 Task: Find connections with filter location Quibdó with filter topic #Partnershipswith filter profile language German with filter current company Capital First Limited with filter school Kolhan University Chaibasa with filter industry Wholesale Recyclable Materials with filter service category Business Analytics with filter keywords title Caregiver
Action: Mouse moved to (256, 205)
Screenshot: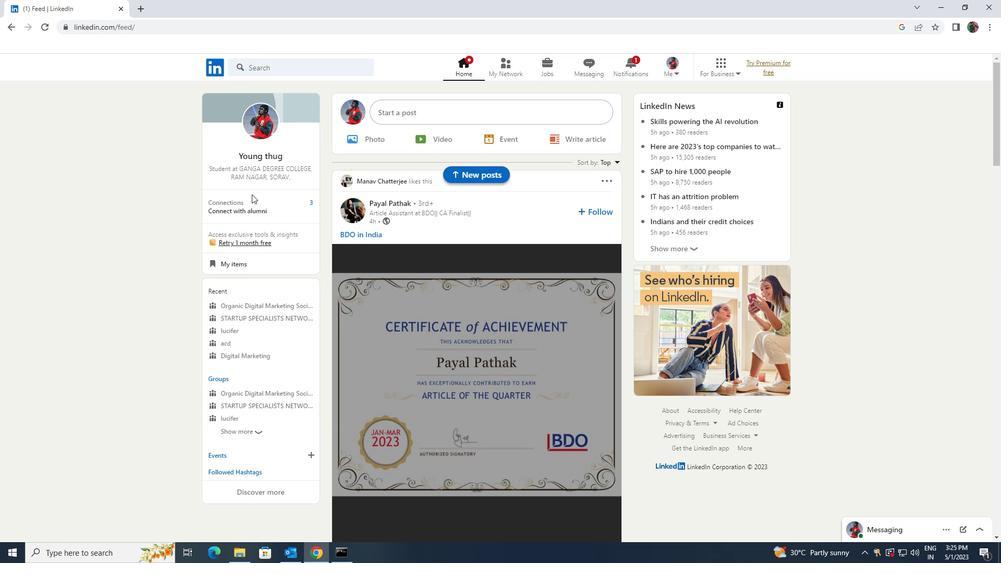 
Action: Mouse pressed left at (256, 205)
Screenshot: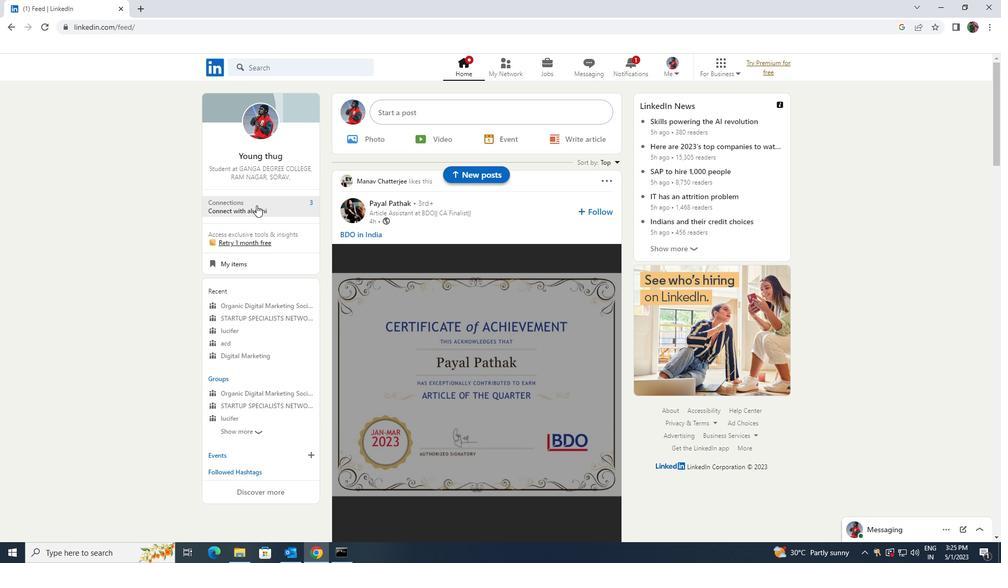 
Action: Mouse moved to (276, 129)
Screenshot: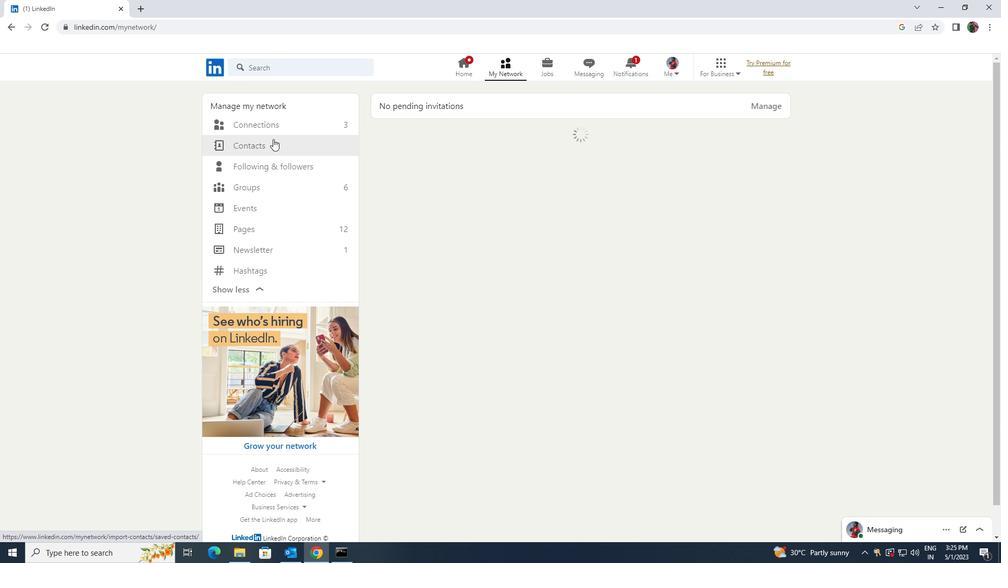 
Action: Mouse pressed left at (276, 129)
Screenshot: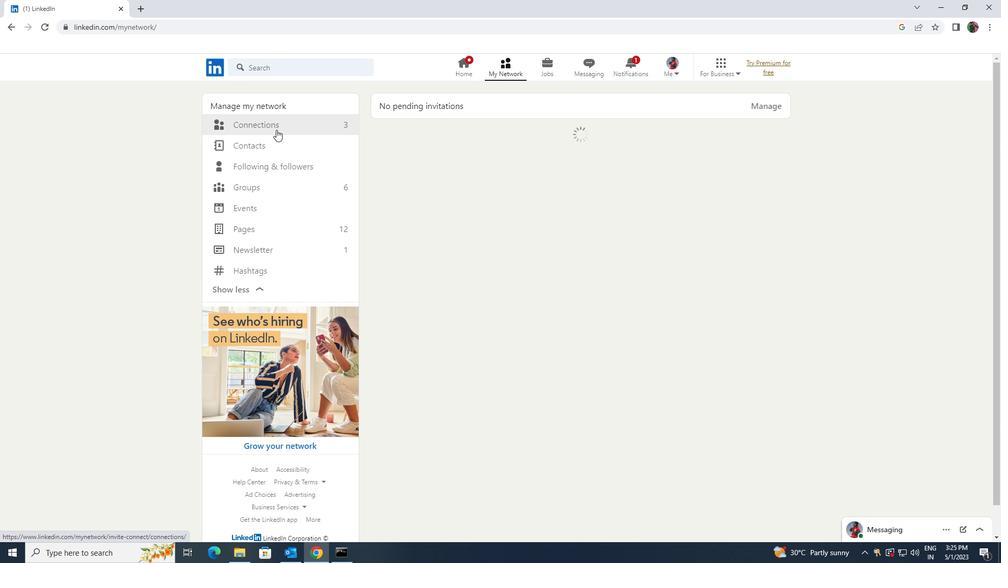
Action: Mouse moved to (556, 128)
Screenshot: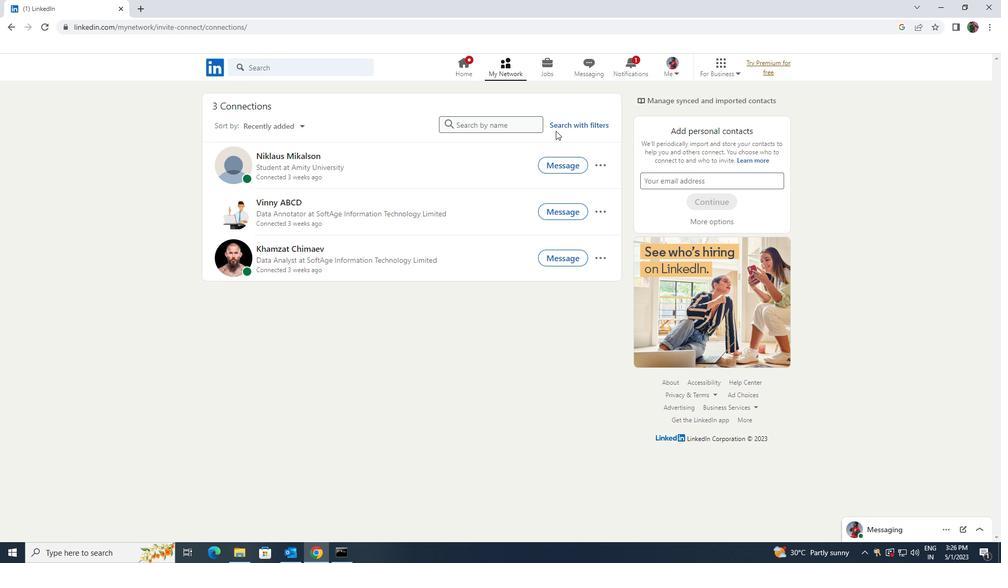
Action: Mouse pressed left at (556, 128)
Screenshot: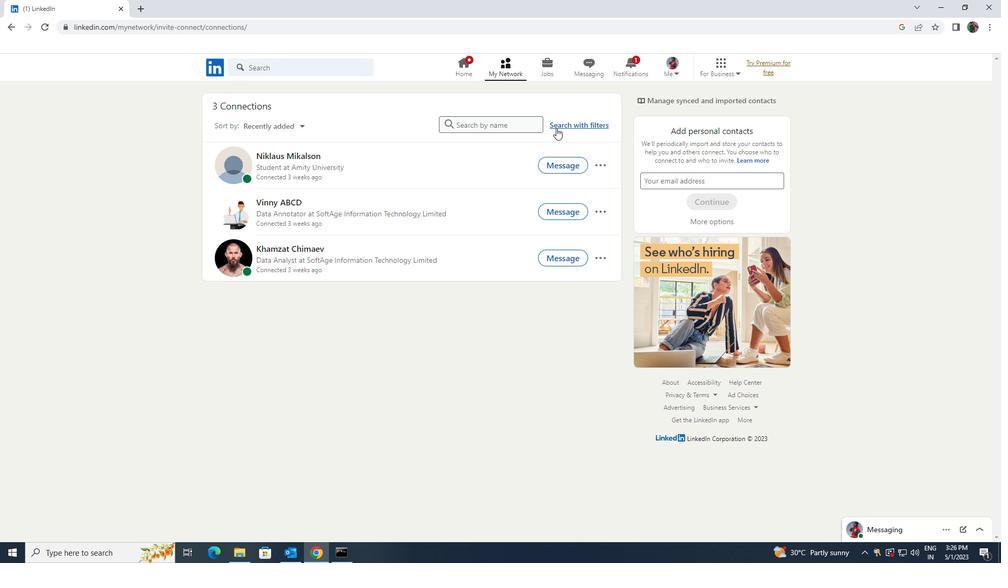 
Action: Mouse moved to (527, 102)
Screenshot: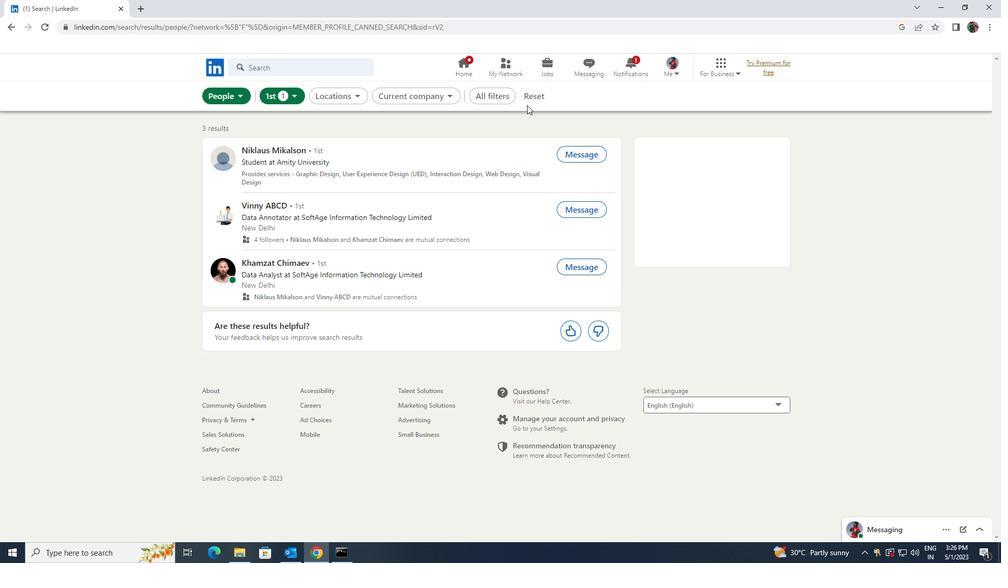 
Action: Mouse pressed left at (527, 102)
Screenshot: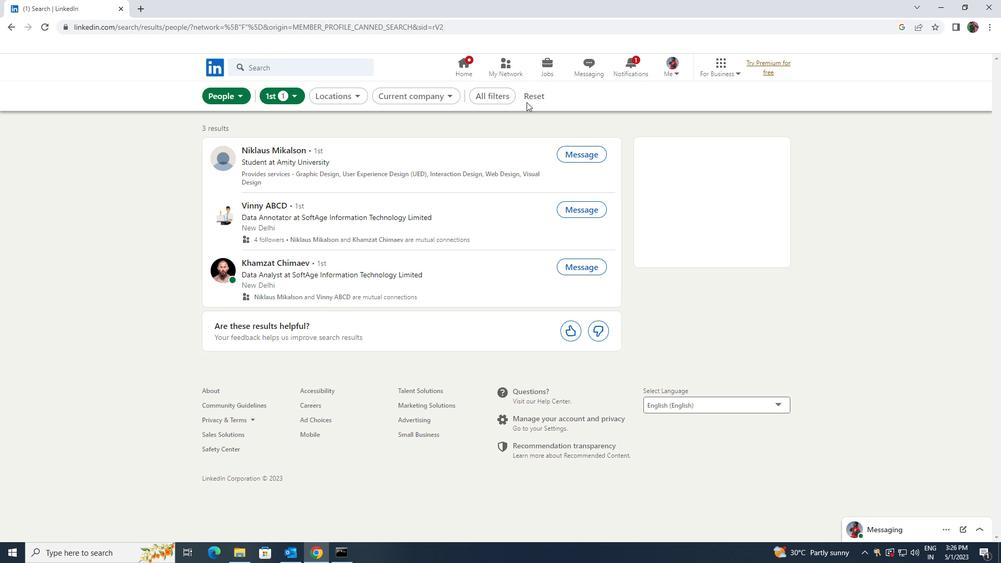 
Action: Mouse moved to (527, 97)
Screenshot: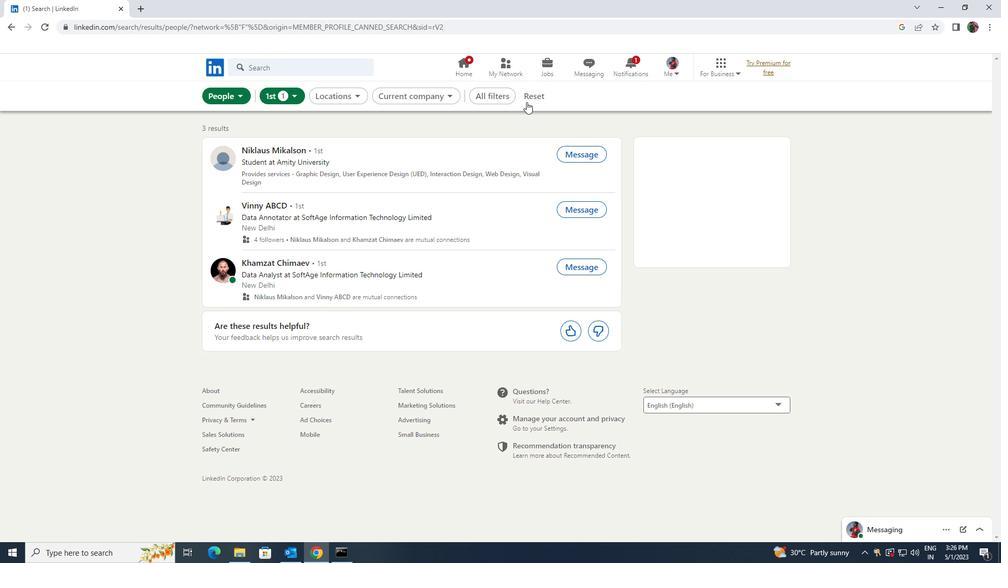 
Action: Mouse pressed left at (527, 97)
Screenshot: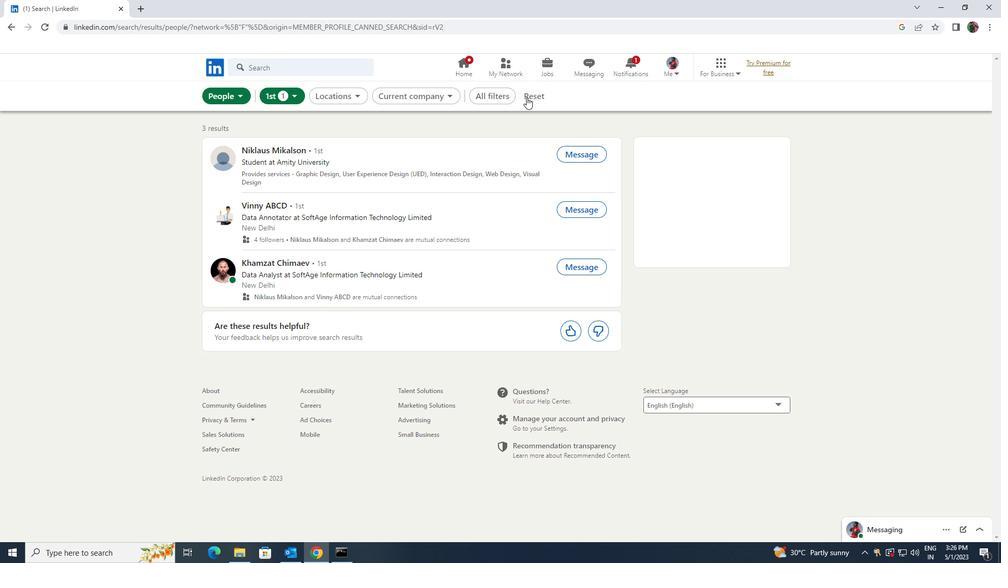 
Action: Mouse pressed left at (527, 97)
Screenshot: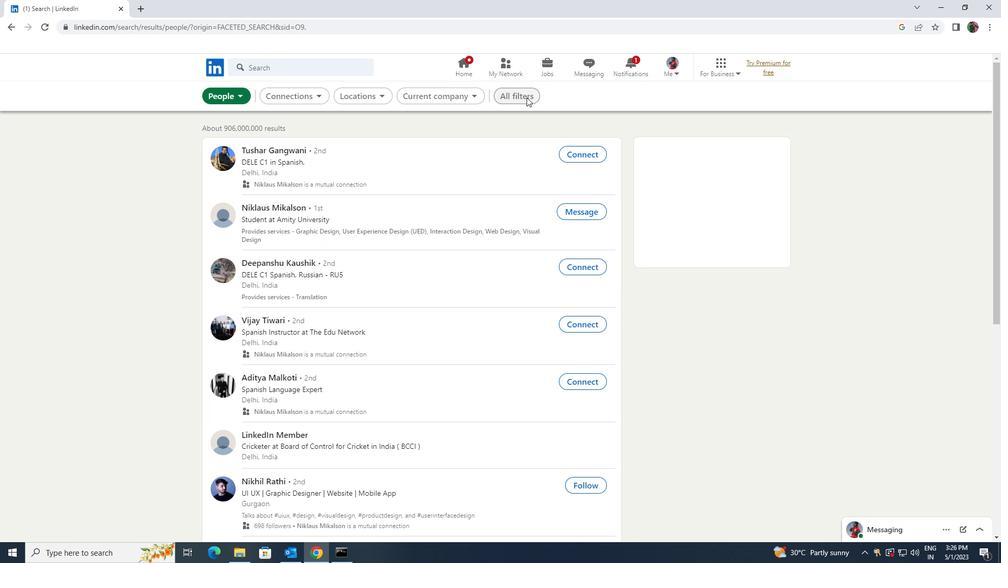 
Action: Mouse moved to (868, 337)
Screenshot: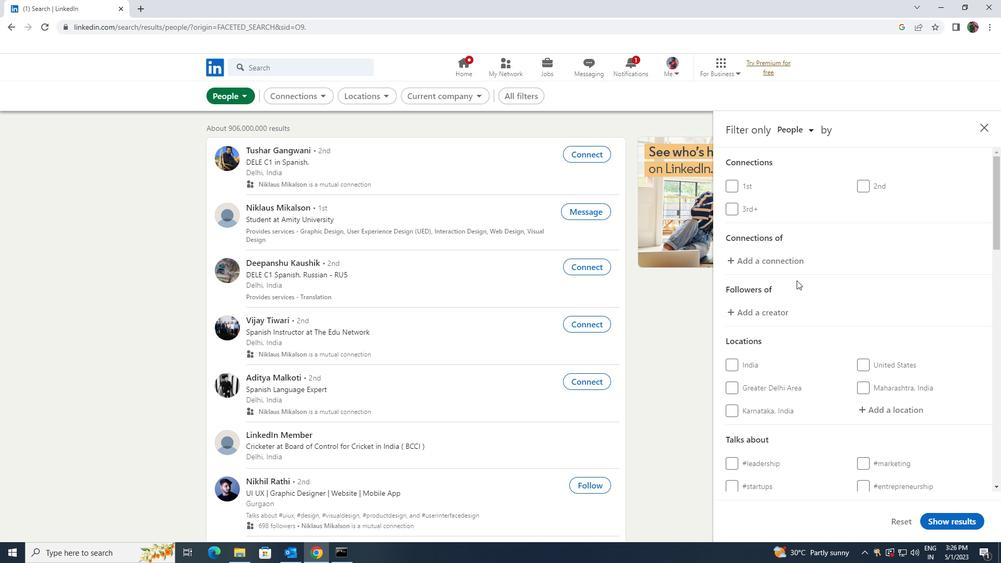 
Action: Mouse scrolled (868, 337) with delta (0, 0)
Screenshot: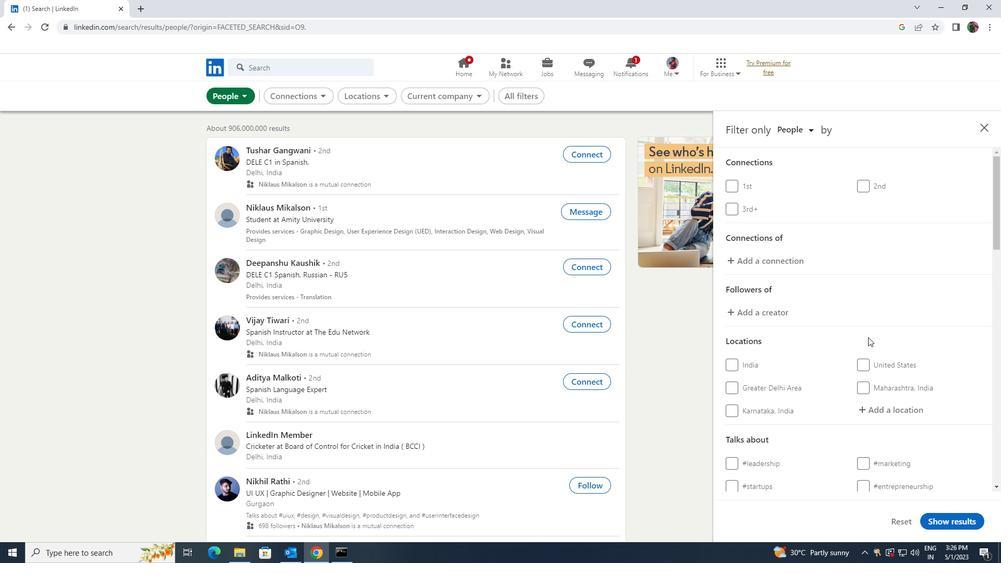 
Action: Mouse moved to (873, 352)
Screenshot: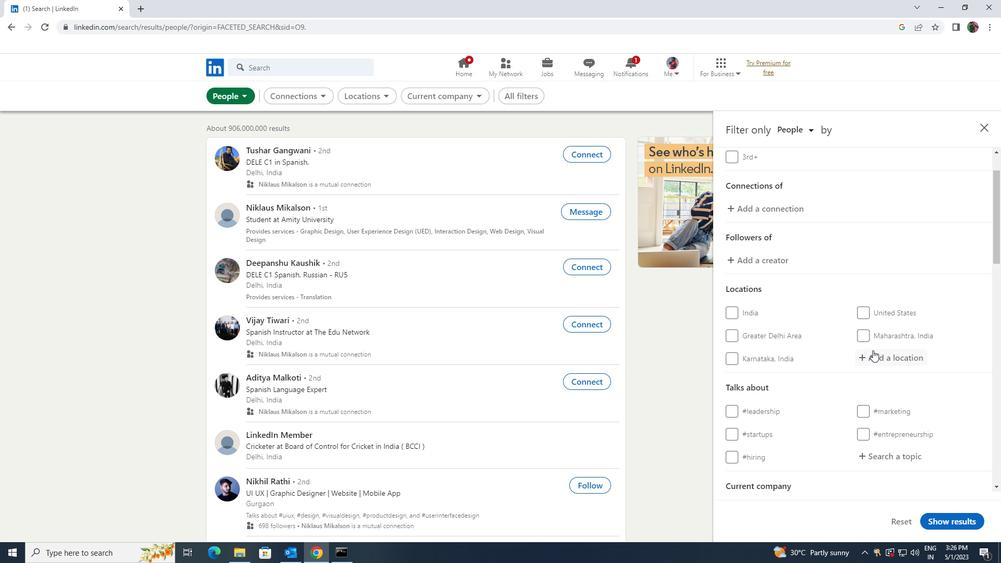 
Action: Mouse pressed left at (873, 352)
Screenshot: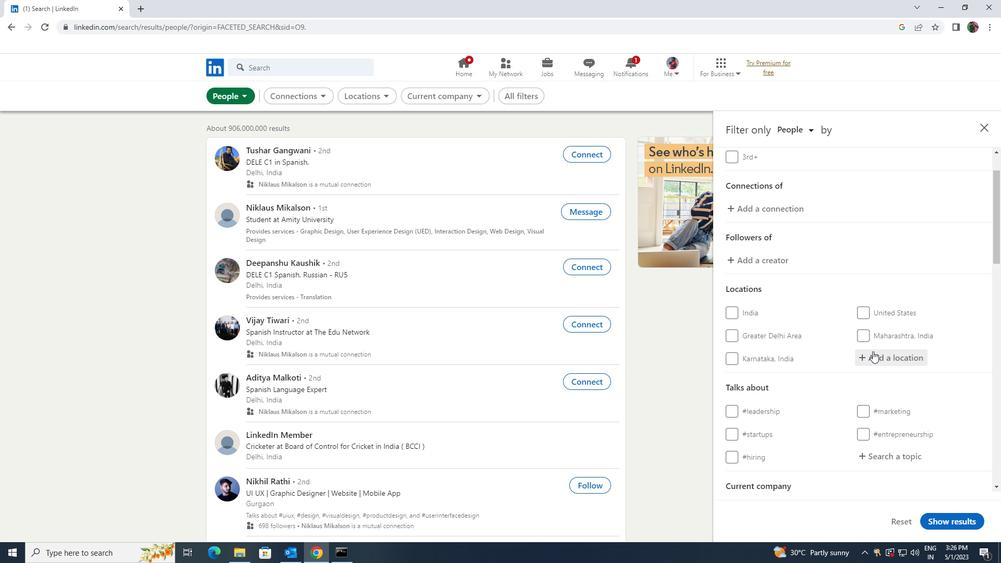 
Action: Key pressed <Key.shift>QUIBDO
Screenshot: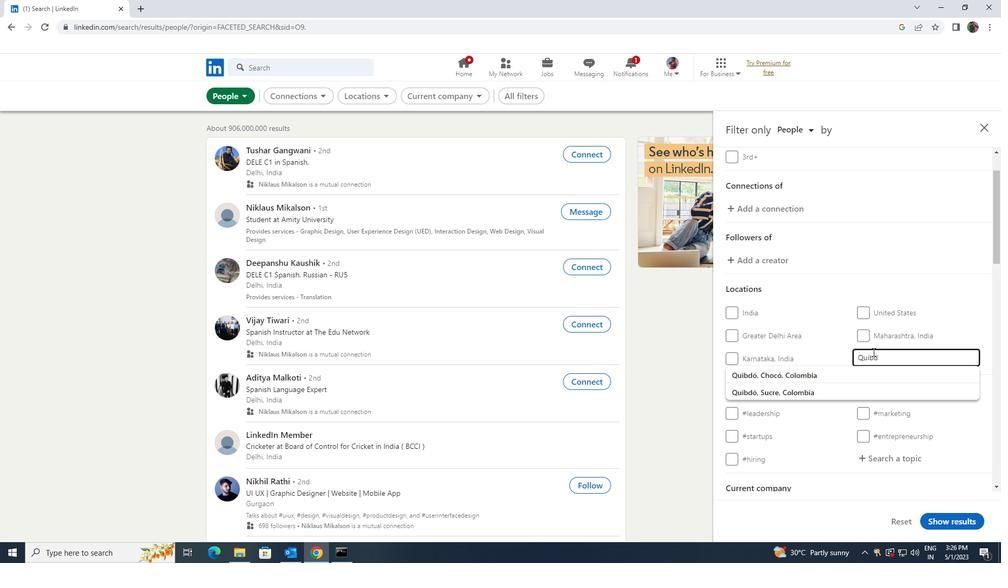 
Action: Mouse moved to (869, 372)
Screenshot: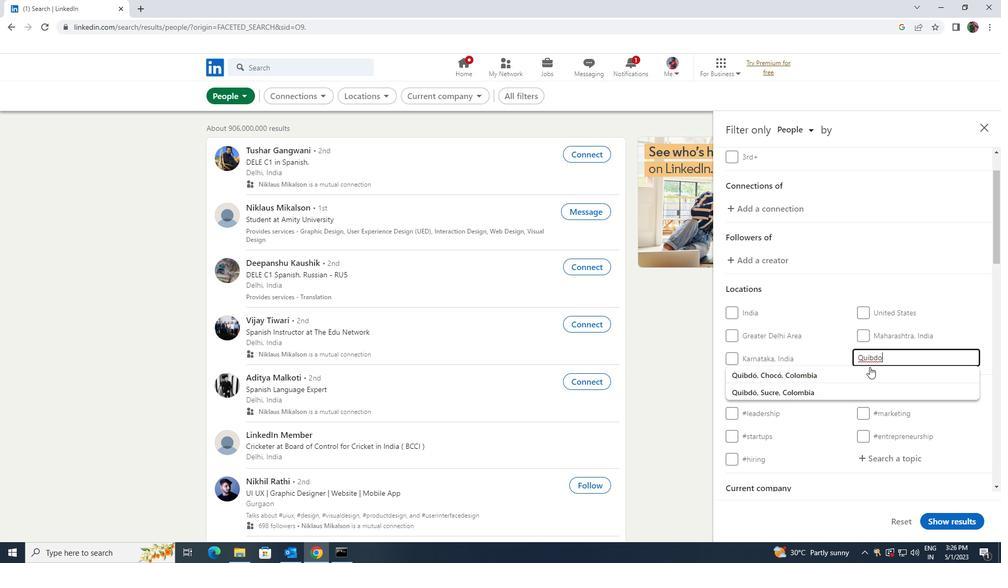 
Action: Mouse pressed left at (869, 372)
Screenshot: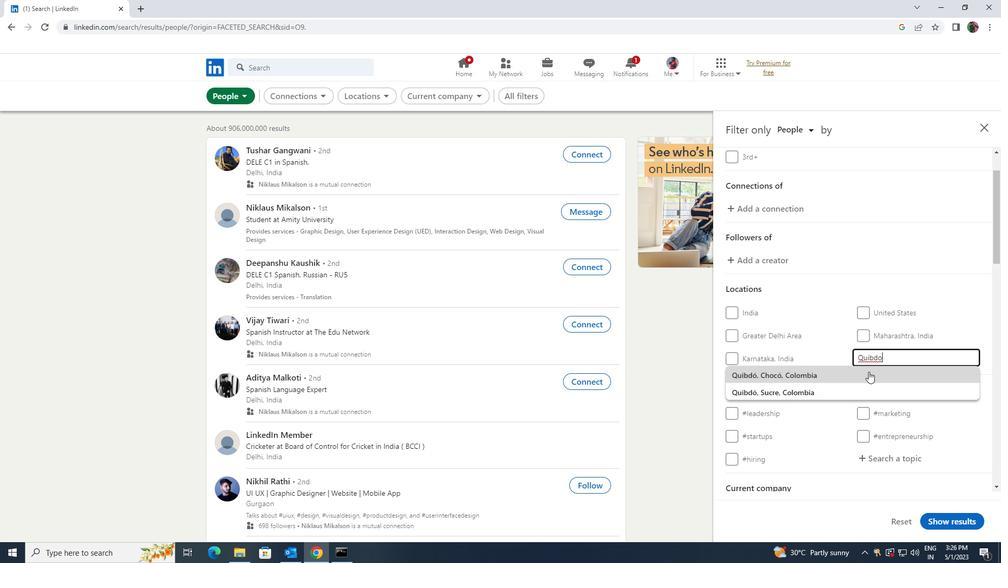 
Action: Mouse scrolled (869, 372) with delta (0, 0)
Screenshot: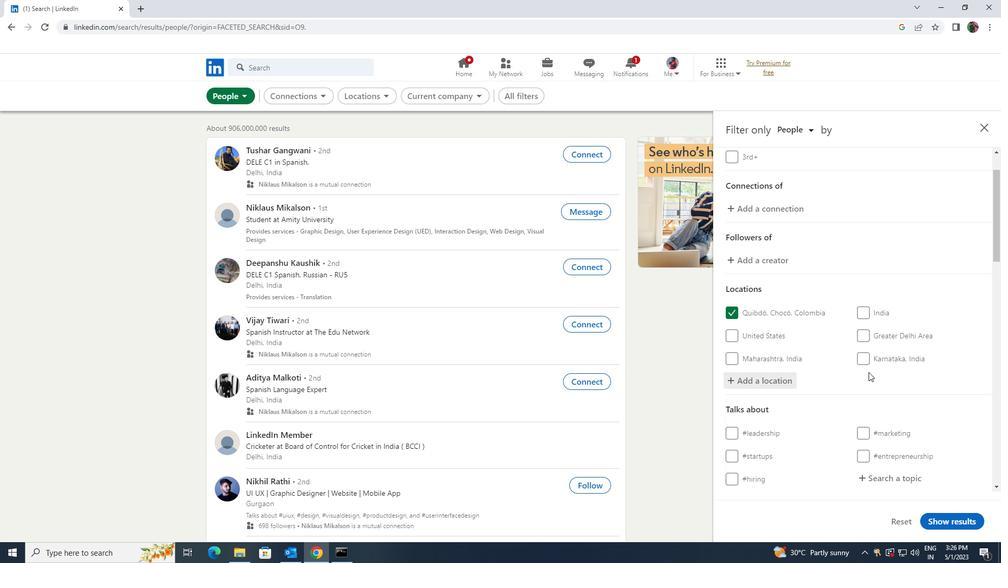 
Action: Mouse scrolled (869, 372) with delta (0, 0)
Screenshot: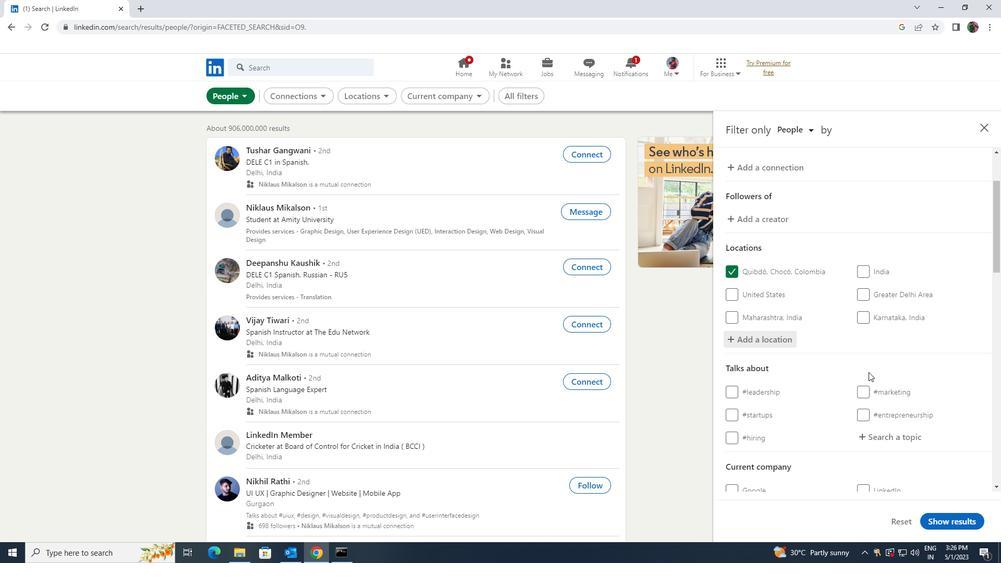 
Action: Mouse scrolled (869, 372) with delta (0, 0)
Screenshot: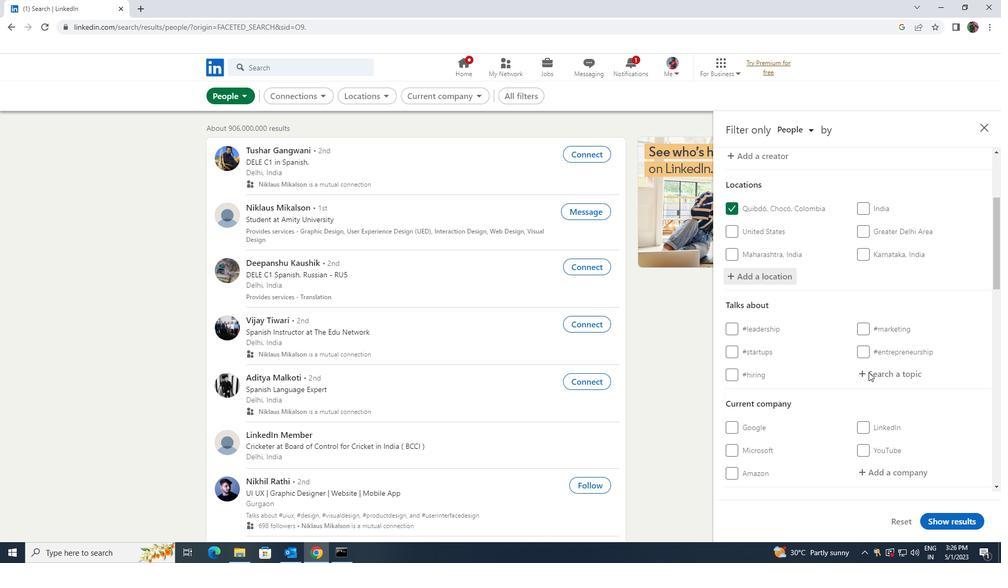 
Action: Mouse moved to (874, 324)
Screenshot: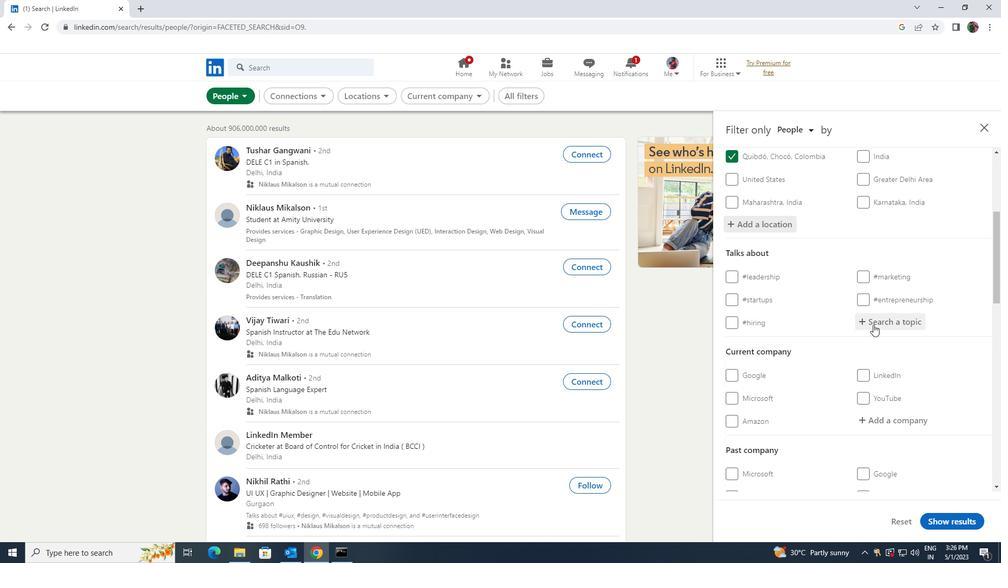
Action: Mouse pressed left at (874, 324)
Screenshot: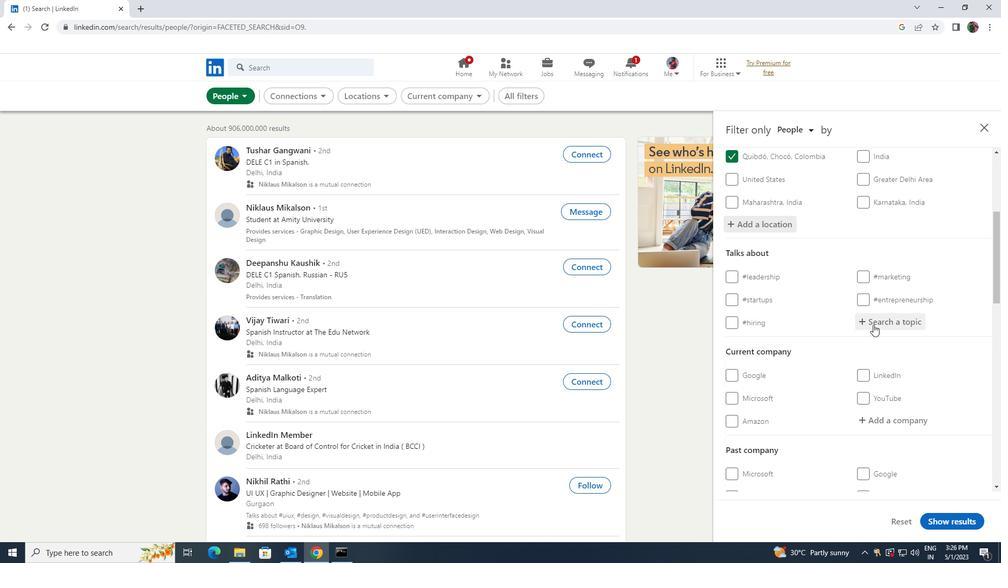 
Action: Key pressed <Key.shift>PARTNERSHI
Screenshot: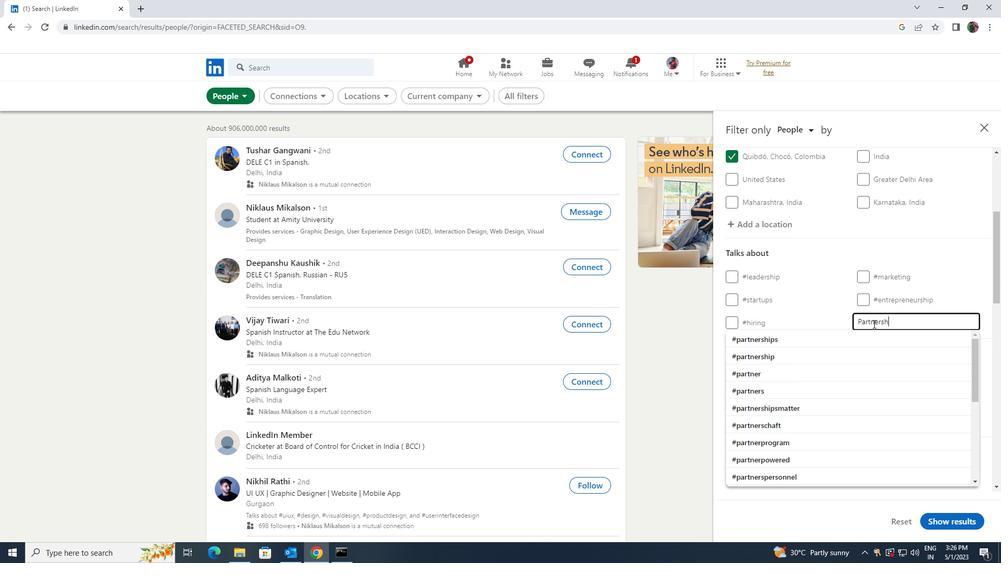 
Action: Mouse moved to (863, 358)
Screenshot: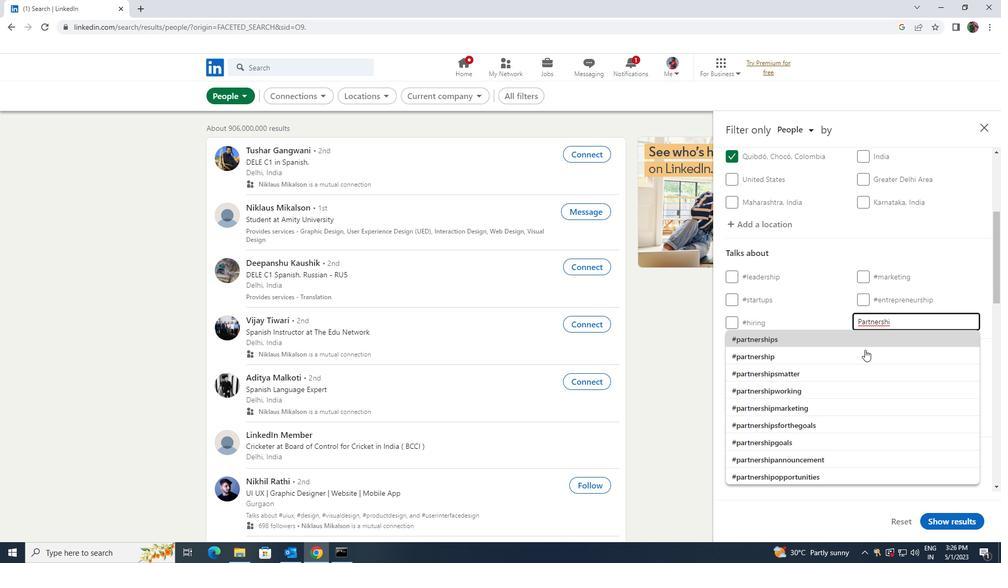 
Action: Mouse pressed left at (863, 358)
Screenshot: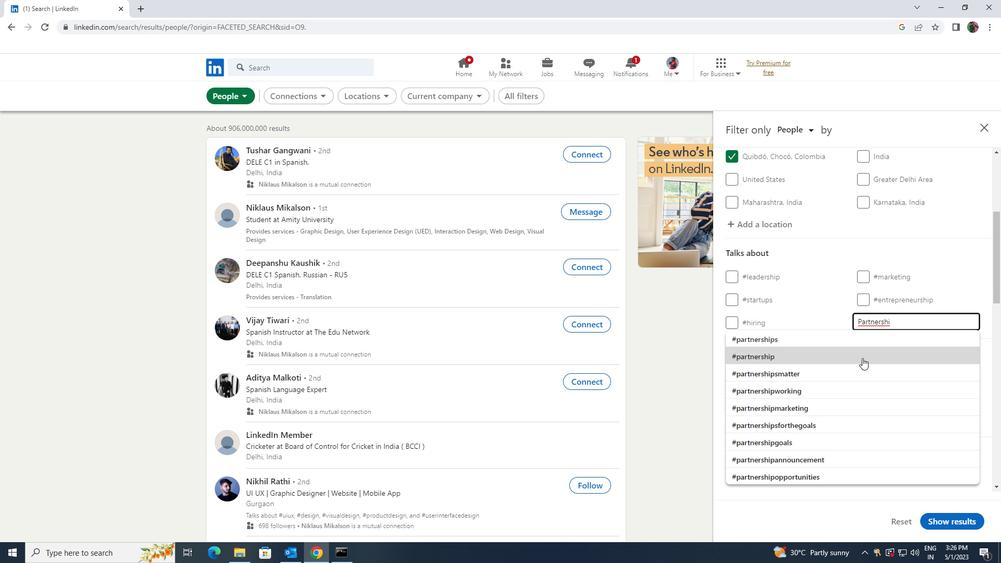 
Action: Mouse scrolled (863, 357) with delta (0, 0)
Screenshot: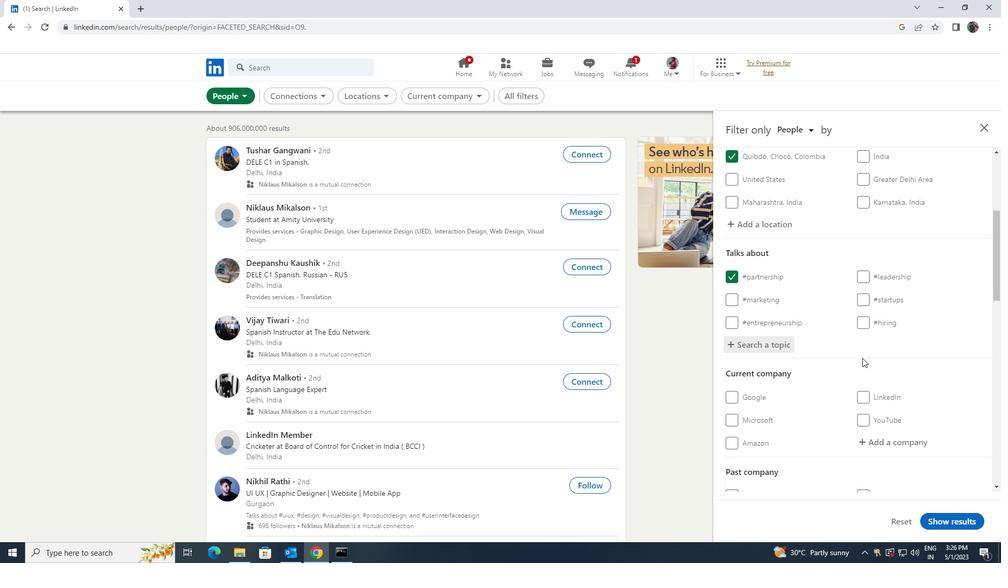 
Action: Mouse scrolled (863, 357) with delta (0, 0)
Screenshot: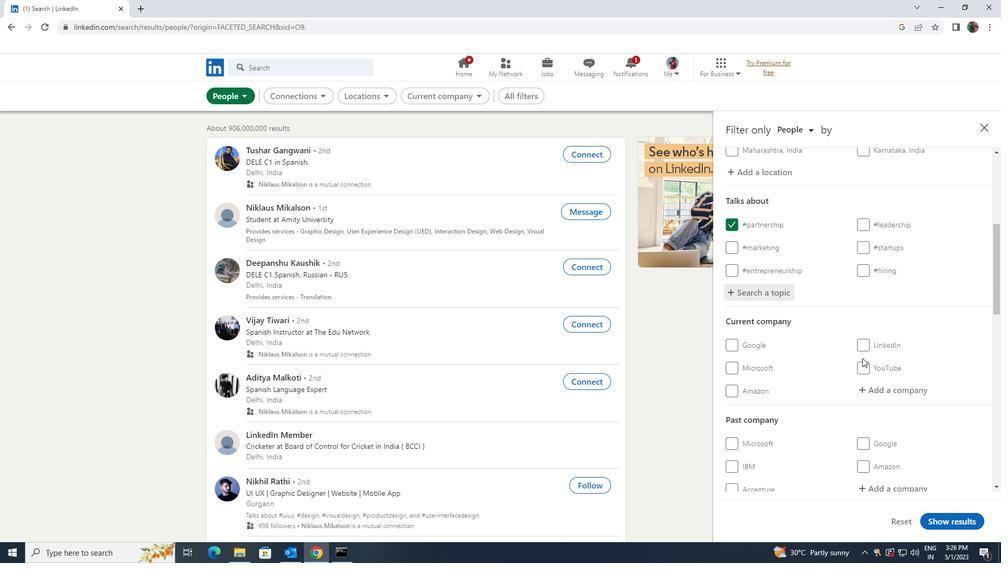 
Action: Mouse scrolled (863, 357) with delta (0, 0)
Screenshot: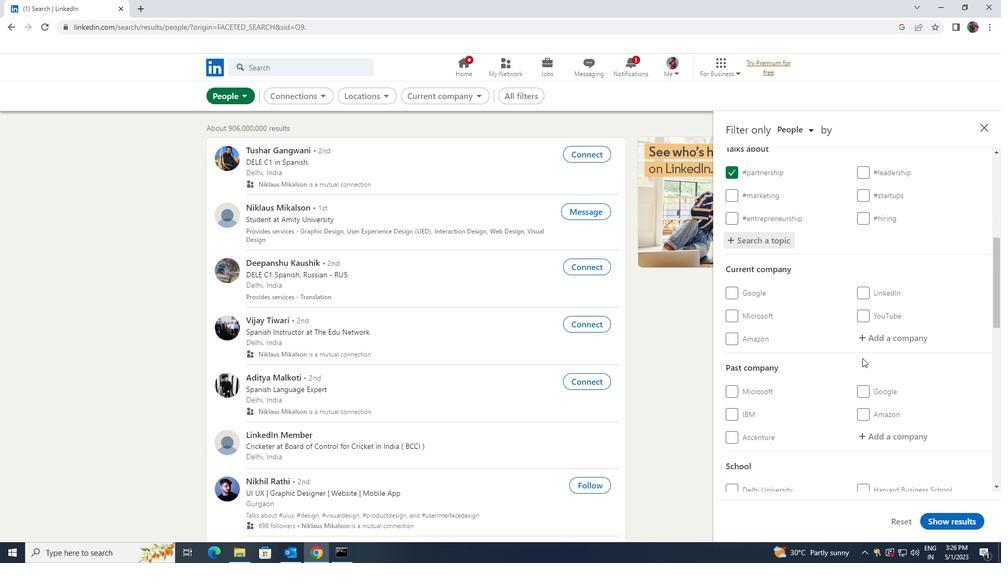 
Action: Mouse scrolled (863, 357) with delta (0, 0)
Screenshot: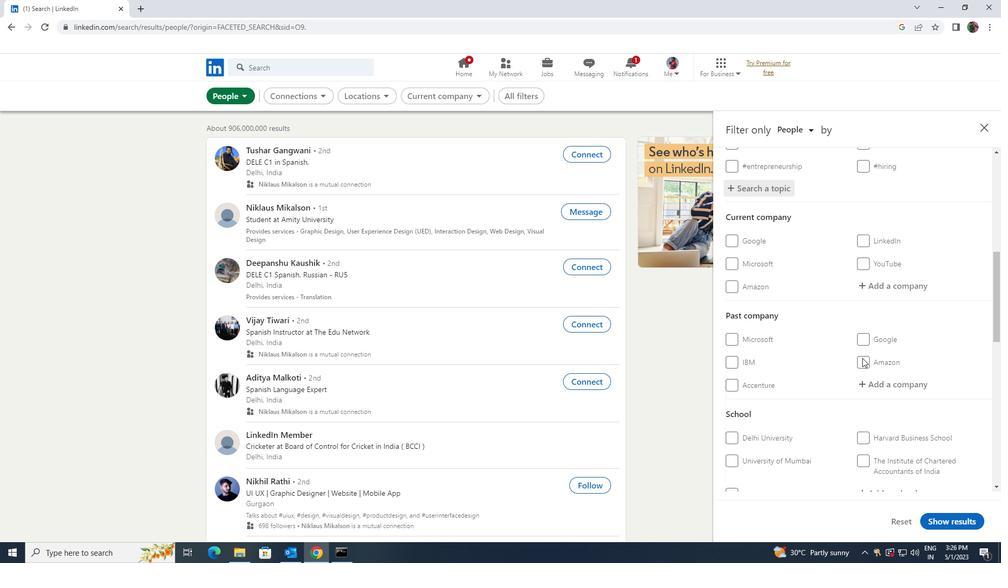 
Action: Mouse scrolled (863, 357) with delta (0, 0)
Screenshot: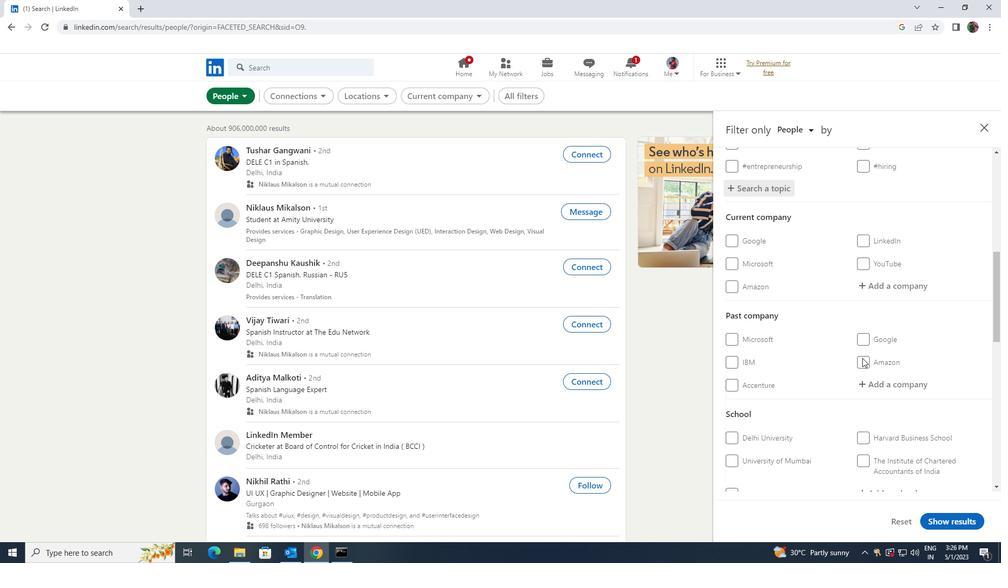 
Action: Mouse scrolled (863, 357) with delta (0, 0)
Screenshot: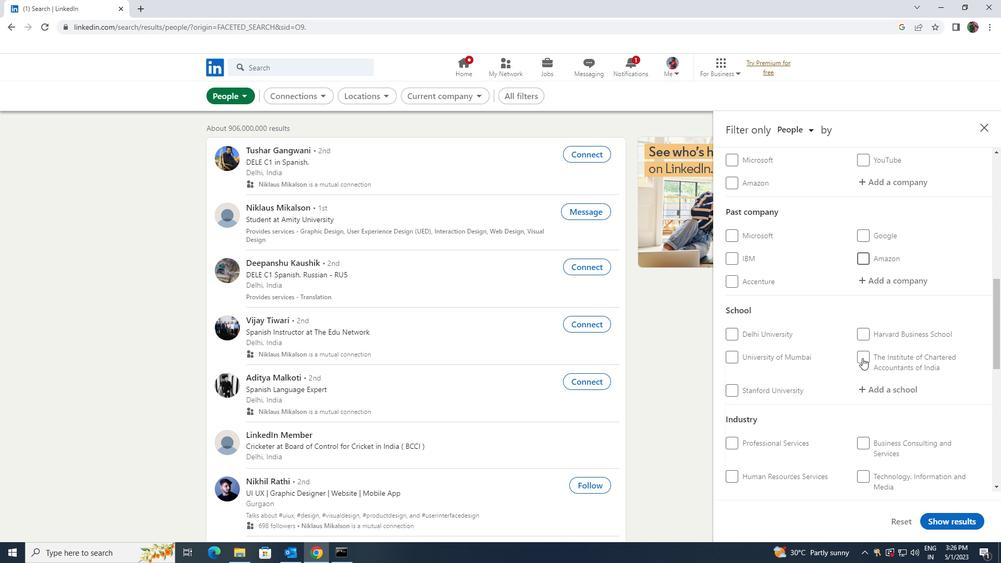 
Action: Mouse scrolled (863, 357) with delta (0, 0)
Screenshot: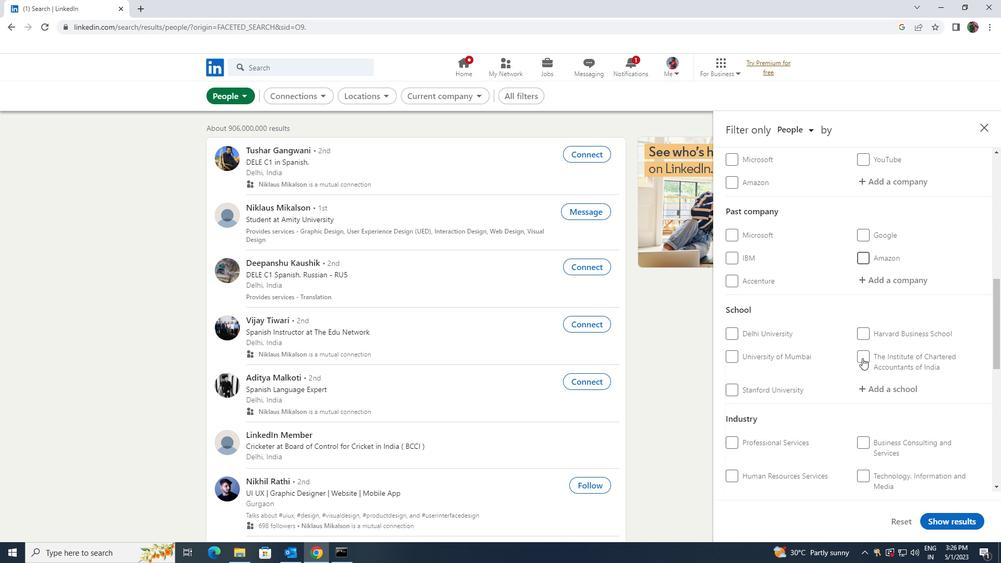 
Action: Mouse scrolled (863, 357) with delta (0, 0)
Screenshot: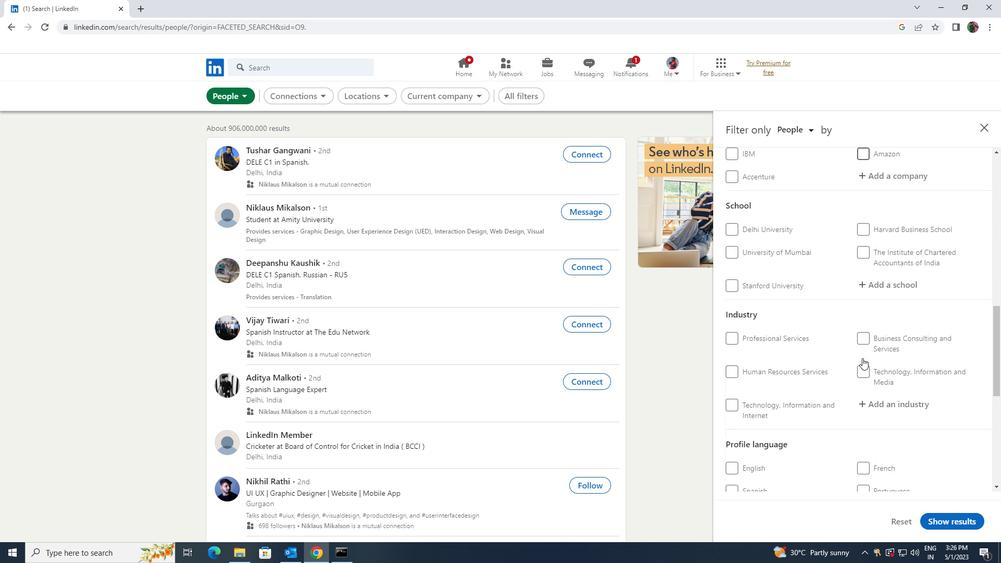 
Action: Mouse scrolled (863, 357) with delta (0, 0)
Screenshot: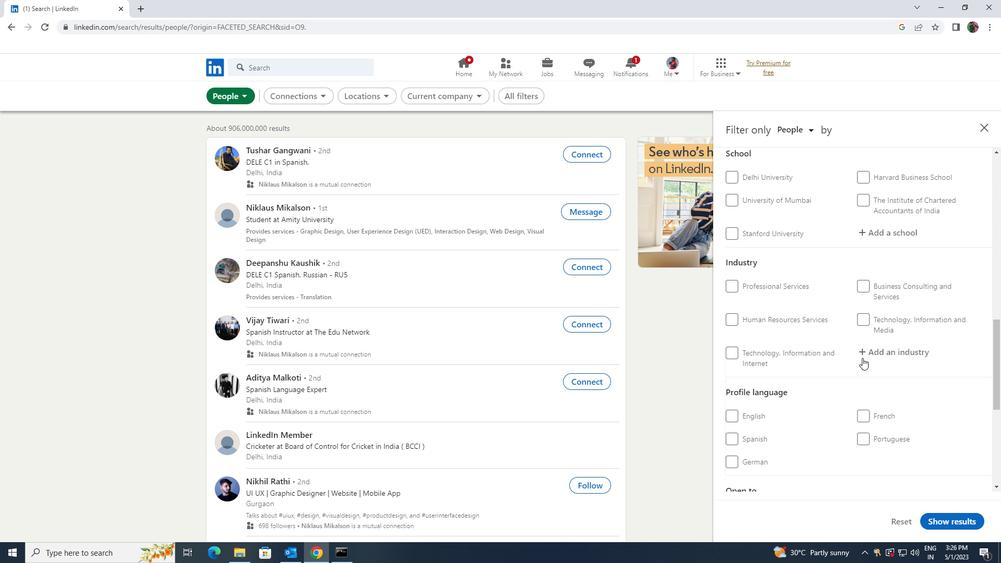 
Action: Mouse moved to (734, 409)
Screenshot: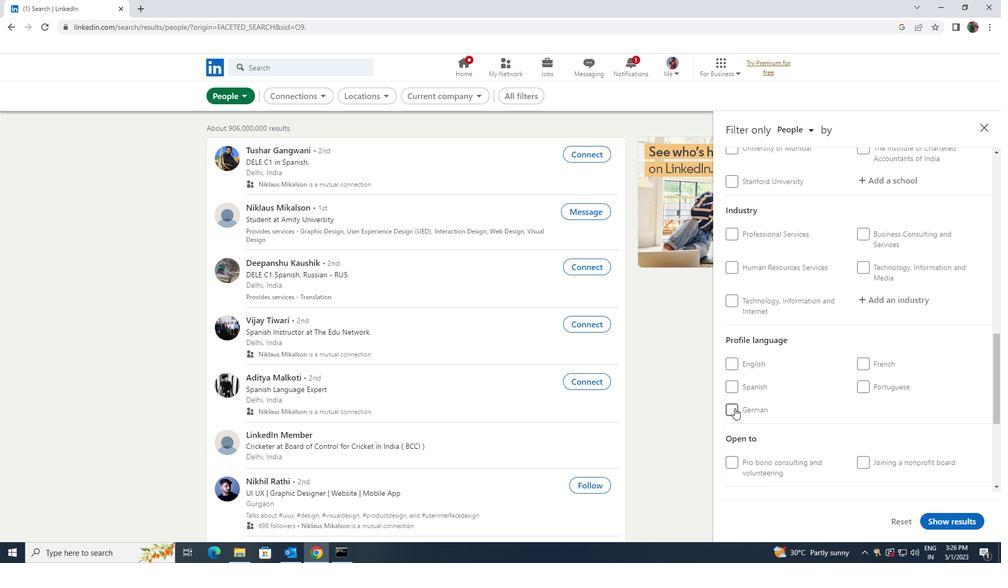 
Action: Mouse pressed left at (734, 409)
Screenshot: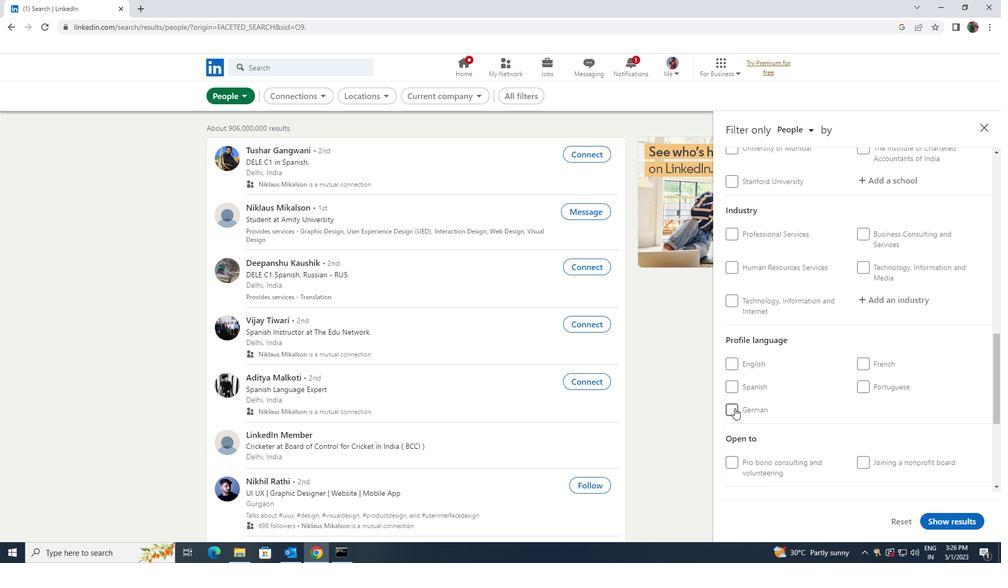 
Action: Mouse moved to (789, 399)
Screenshot: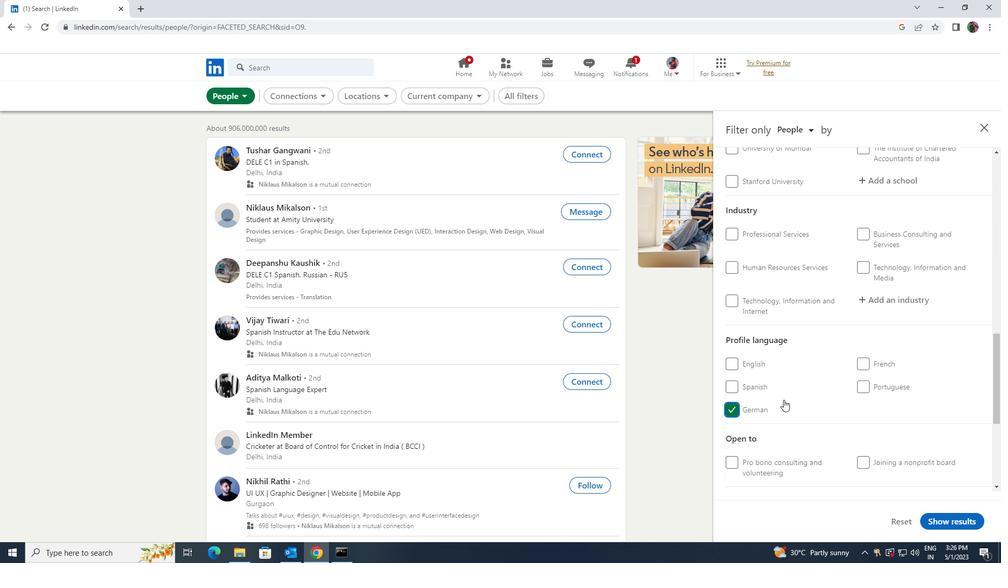 
Action: Mouse scrolled (789, 400) with delta (0, 0)
Screenshot: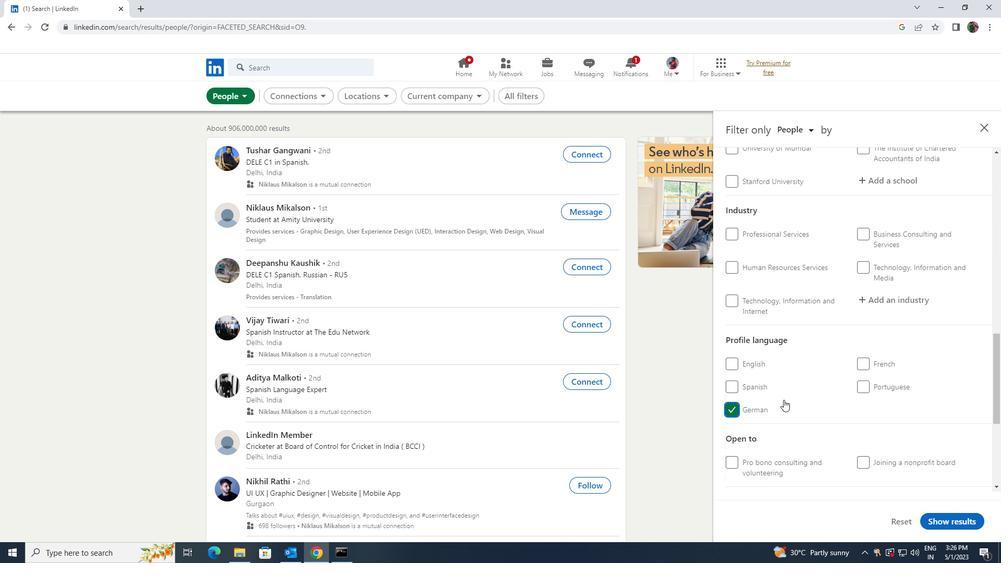 
Action: Mouse moved to (791, 399)
Screenshot: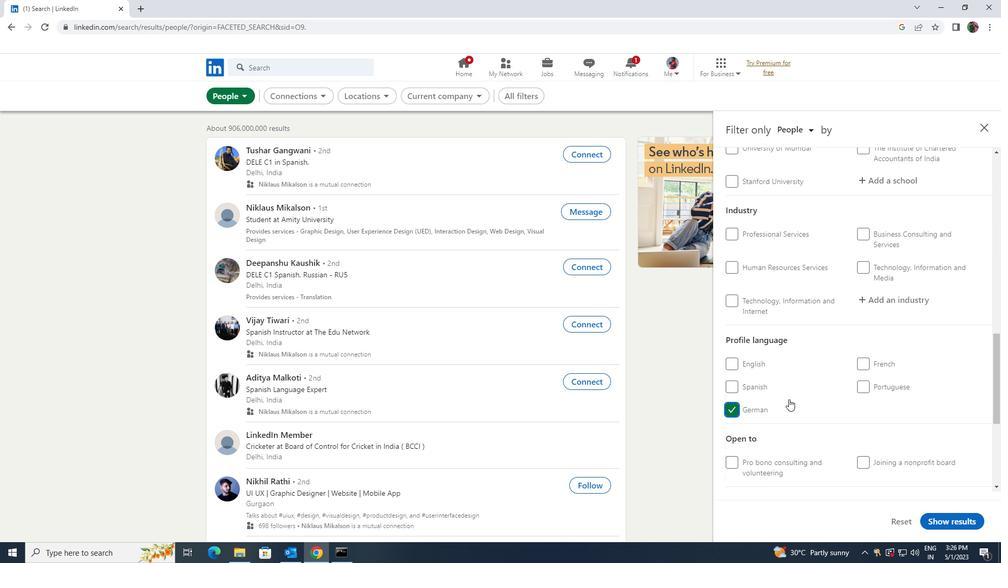 
Action: Mouse scrolled (791, 399) with delta (0, 0)
Screenshot: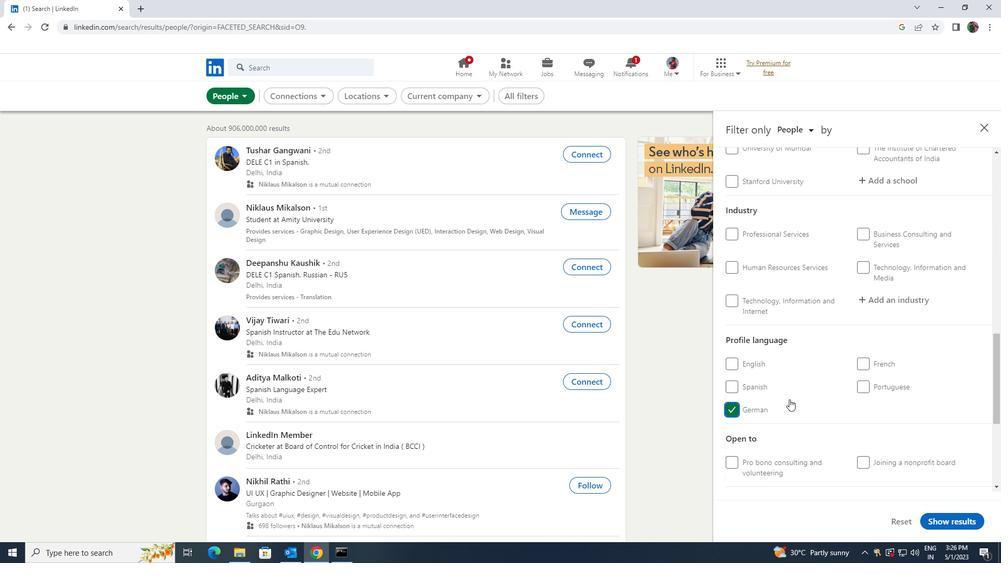 
Action: Mouse scrolled (791, 399) with delta (0, 0)
Screenshot: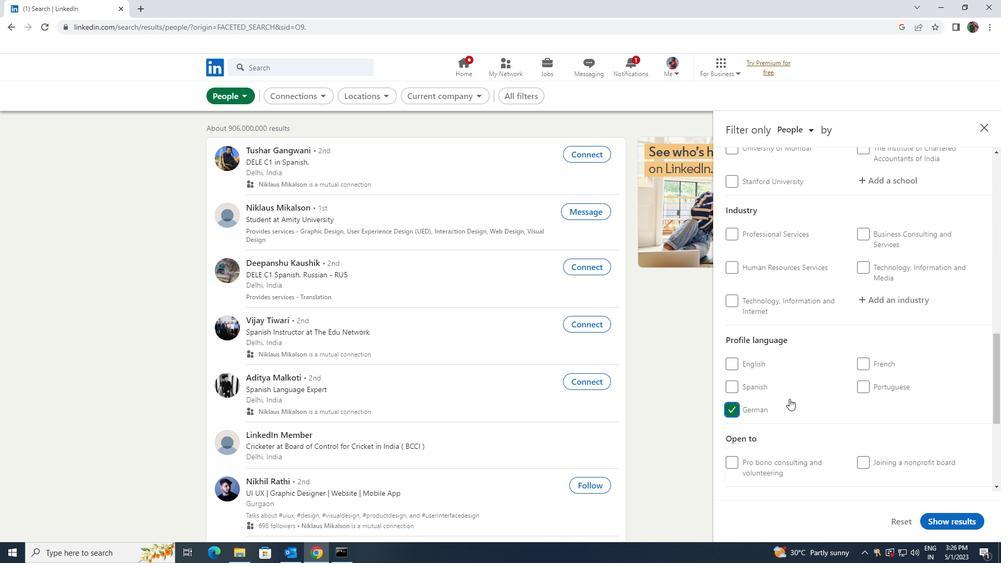 
Action: Mouse moved to (814, 389)
Screenshot: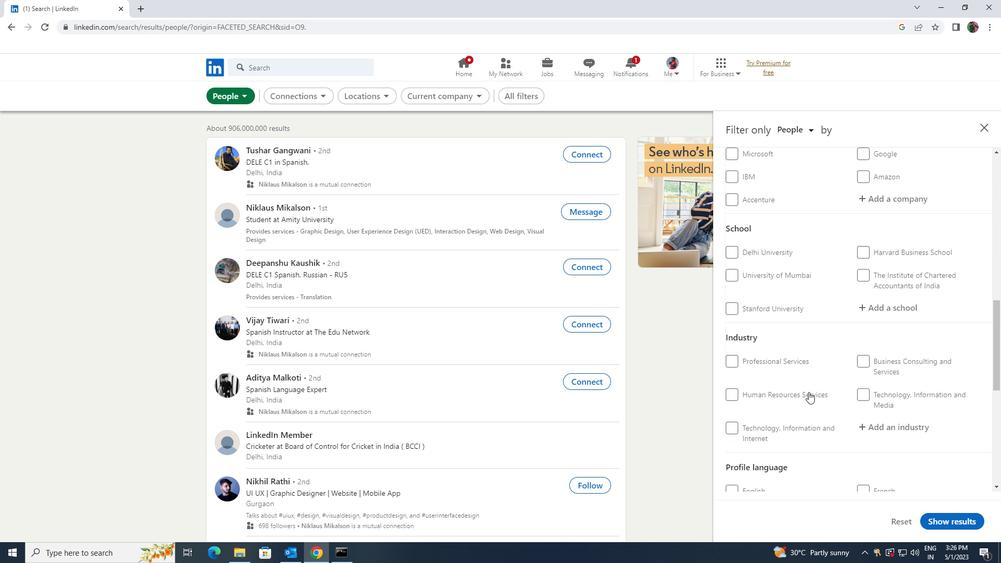 
Action: Mouse scrolled (814, 390) with delta (0, 0)
Screenshot: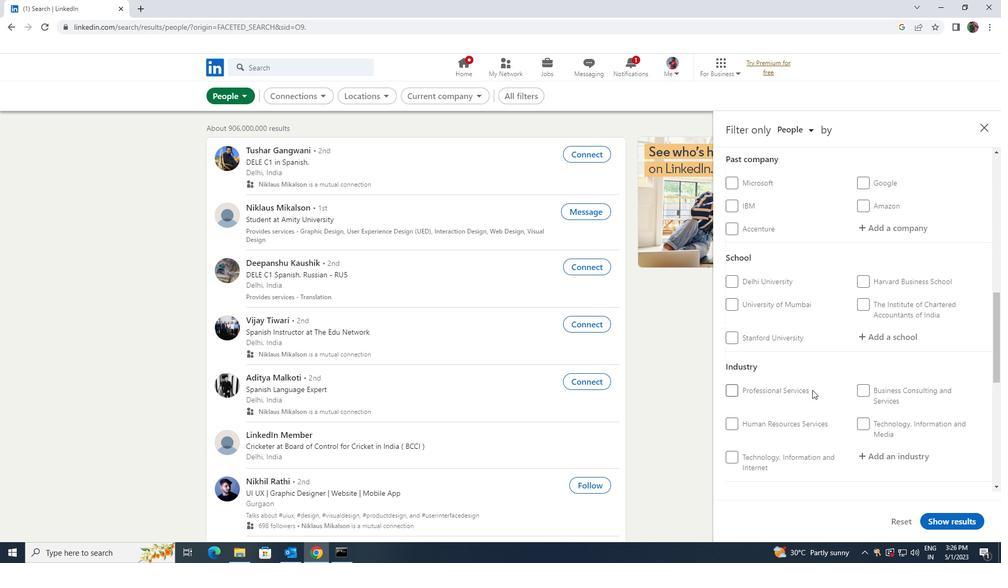 
Action: Mouse moved to (814, 389)
Screenshot: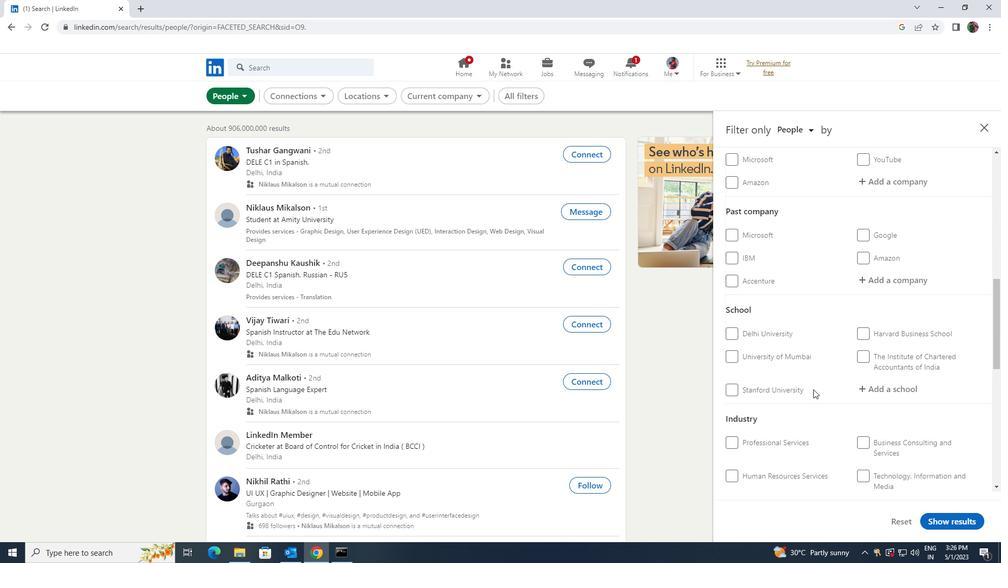 
Action: Mouse scrolled (814, 389) with delta (0, 0)
Screenshot: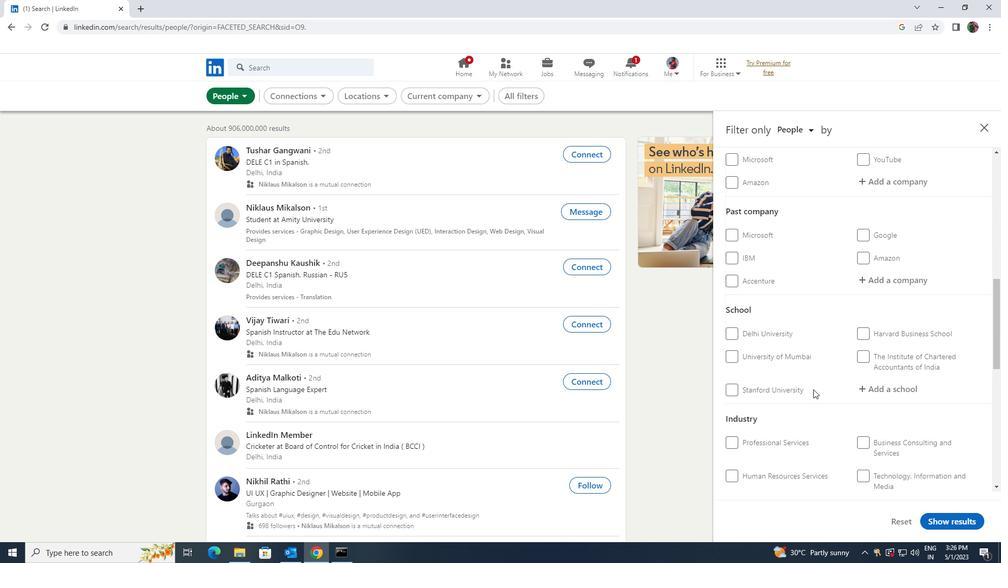 
Action: Mouse moved to (814, 388)
Screenshot: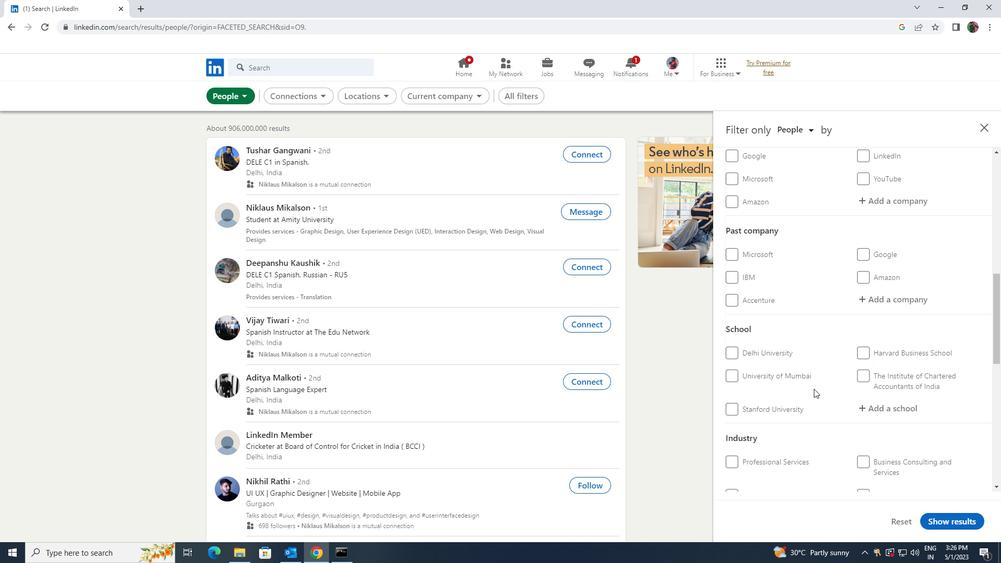 
Action: Mouse scrolled (814, 389) with delta (0, 0)
Screenshot: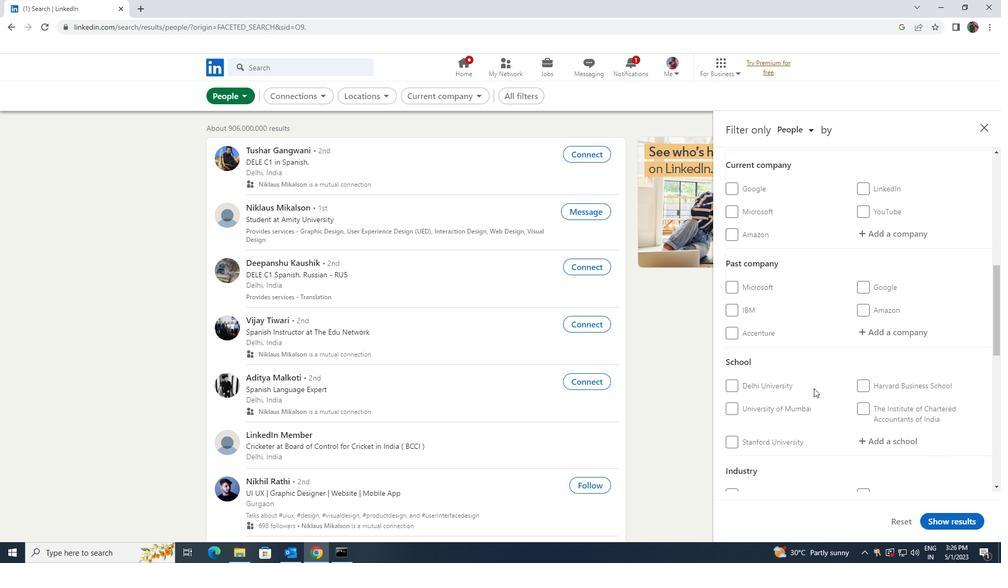 
Action: Mouse moved to (880, 286)
Screenshot: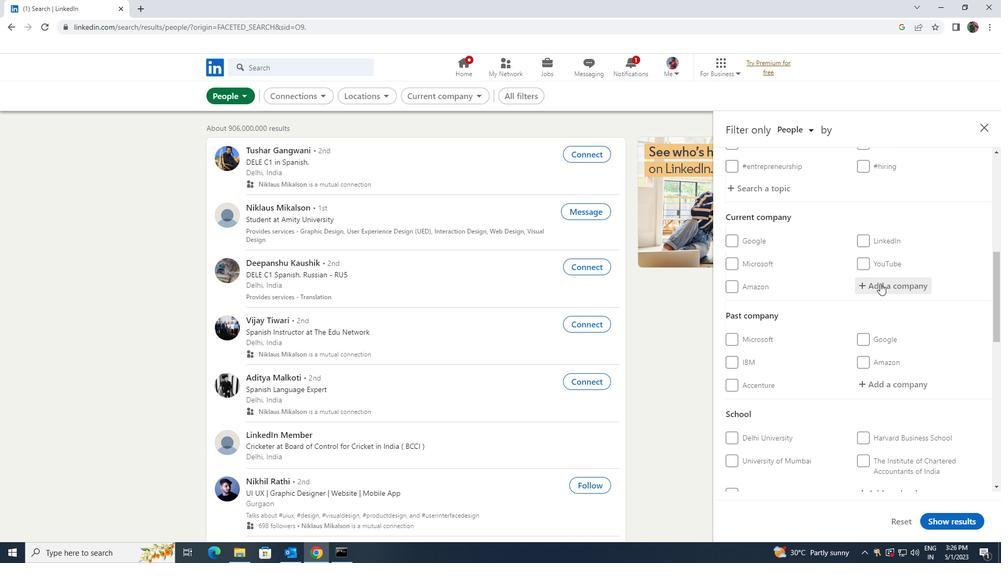 
Action: Mouse pressed left at (880, 286)
Screenshot: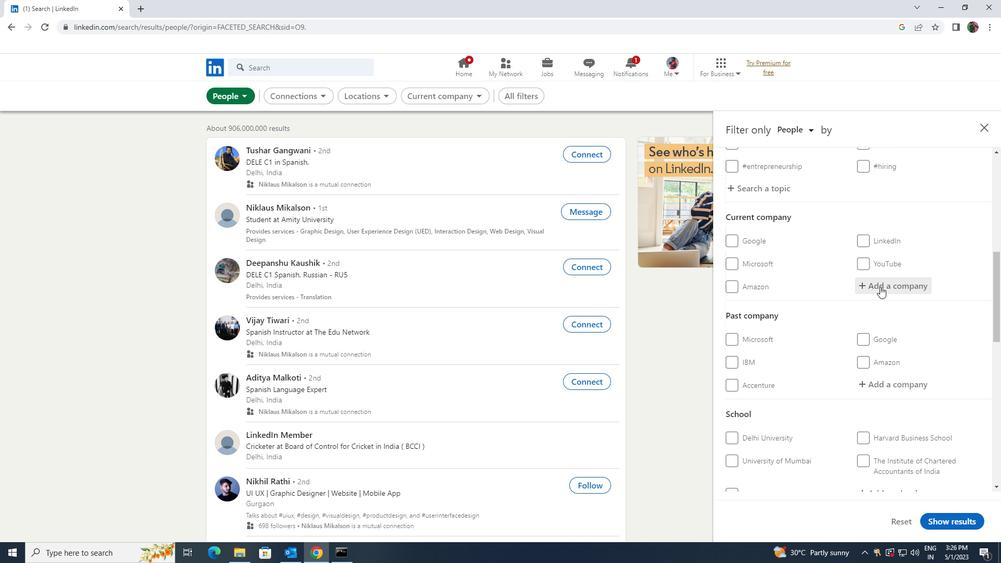 
Action: Key pressed <Key.shift>CAPITALFIRS<Key.backspace>
Screenshot: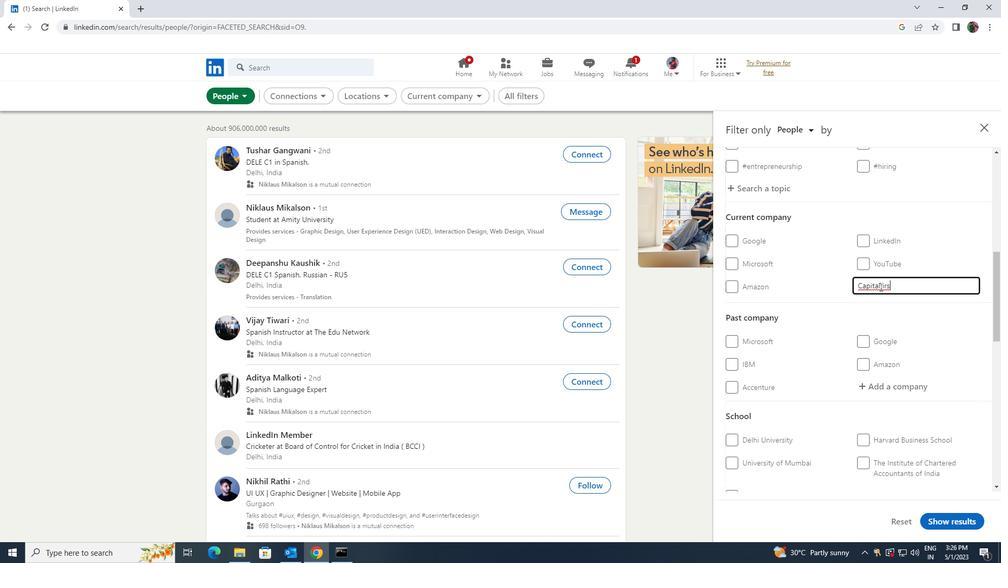 
Action: Mouse moved to (868, 296)
Screenshot: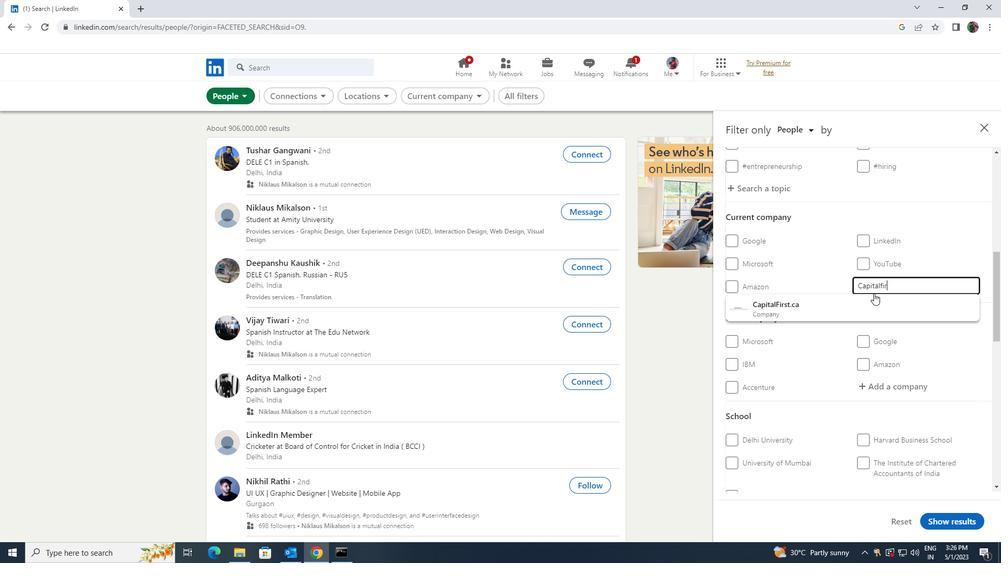 
Action: Mouse pressed left at (868, 296)
Screenshot: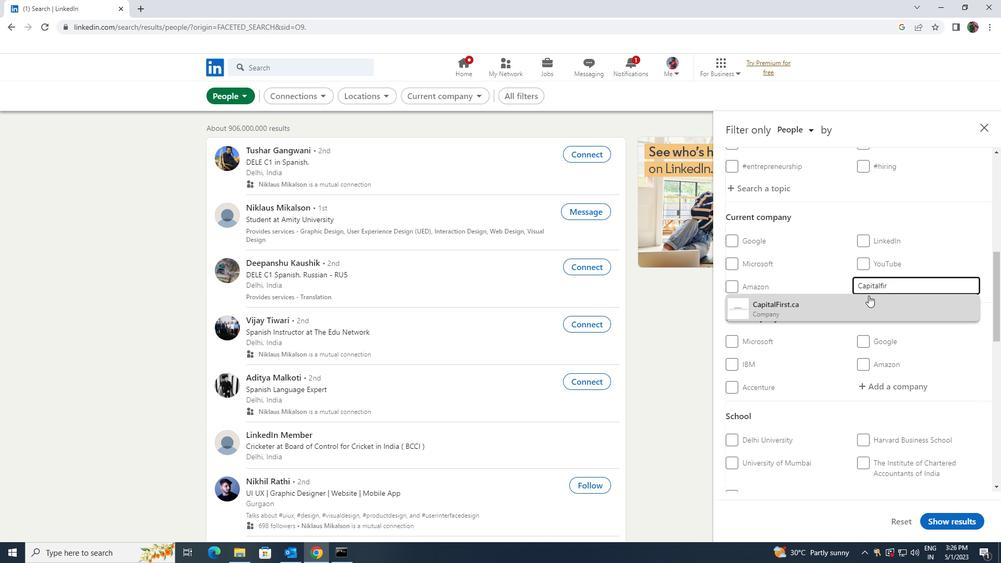 
Action: Mouse scrolled (868, 295) with delta (0, 0)
Screenshot: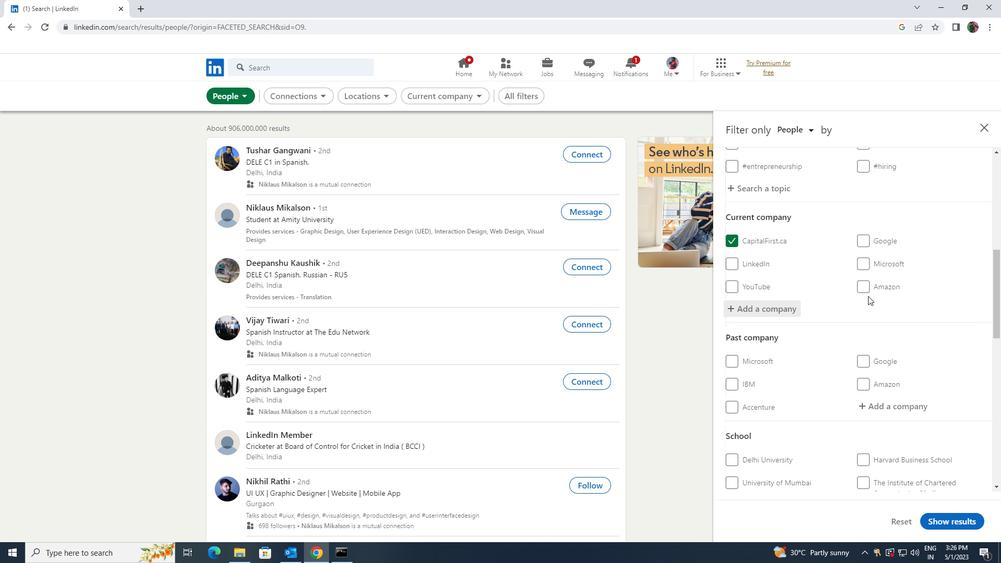 
Action: Mouse scrolled (868, 295) with delta (0, 0)
Screenshot: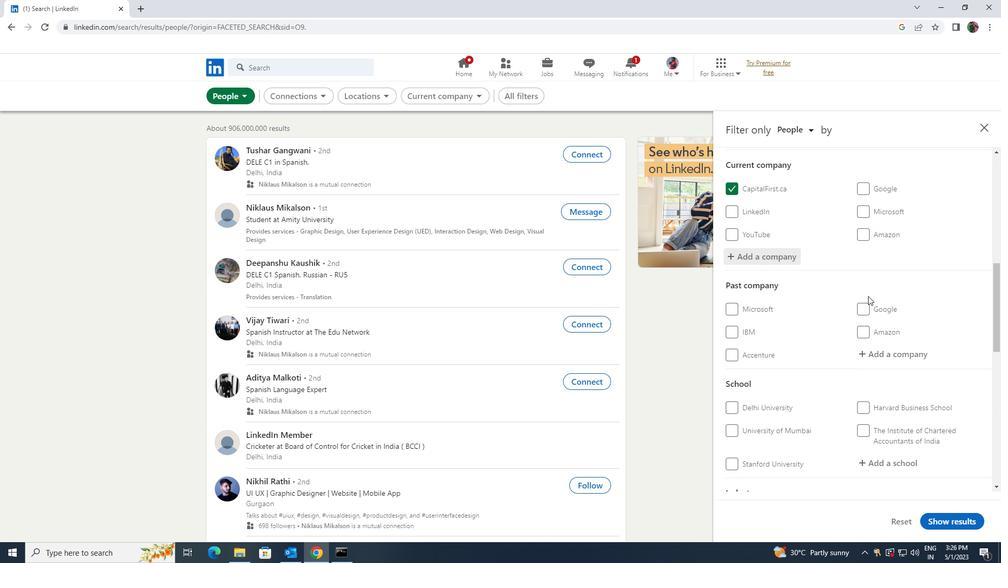 
Action: Mouse scrolled (868, 295) with delta (0, 0)
Screenshot: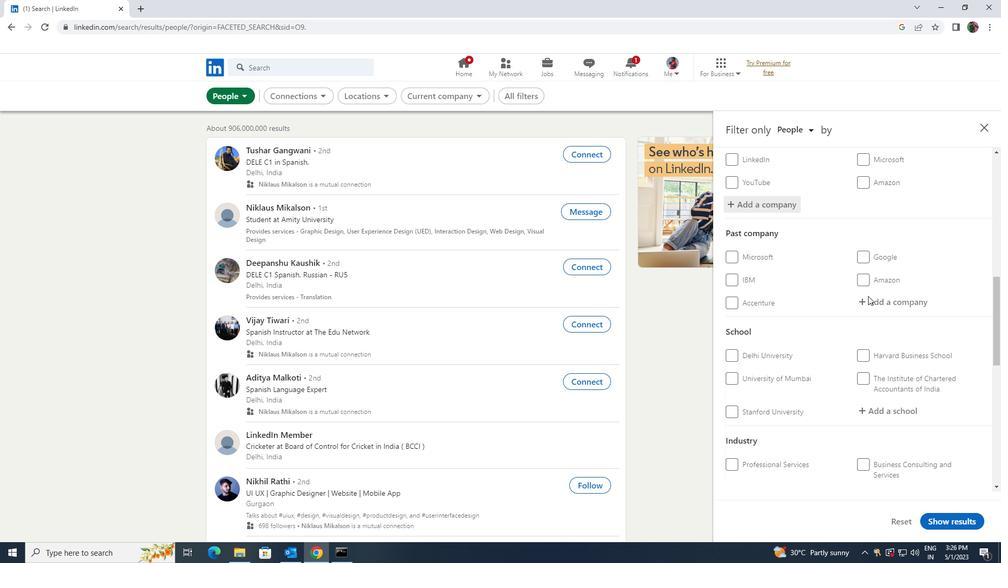 
Action: Mouse moved to (890, 352)
Screenshot: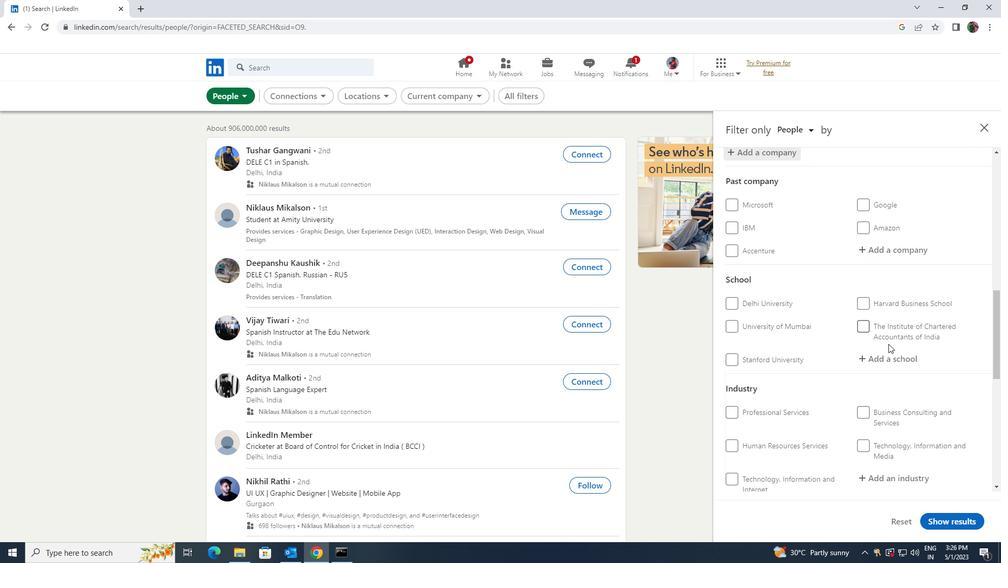 
Action: Mouse pressed left at (890, 352)
Screenshot: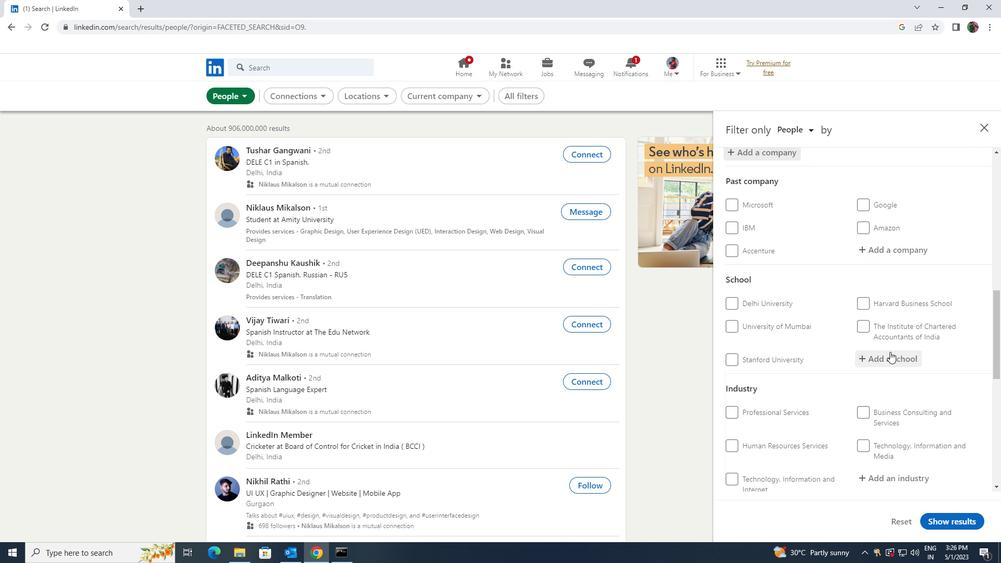 
Action: Key pressed <Key.shift><Key.shift><Key.shift><Key.shift><Key.shift><Key.shift><Key.shift><Key.shift>KOLHAN<Key.space><Key.shift>UNIVERSITY
Screenshot: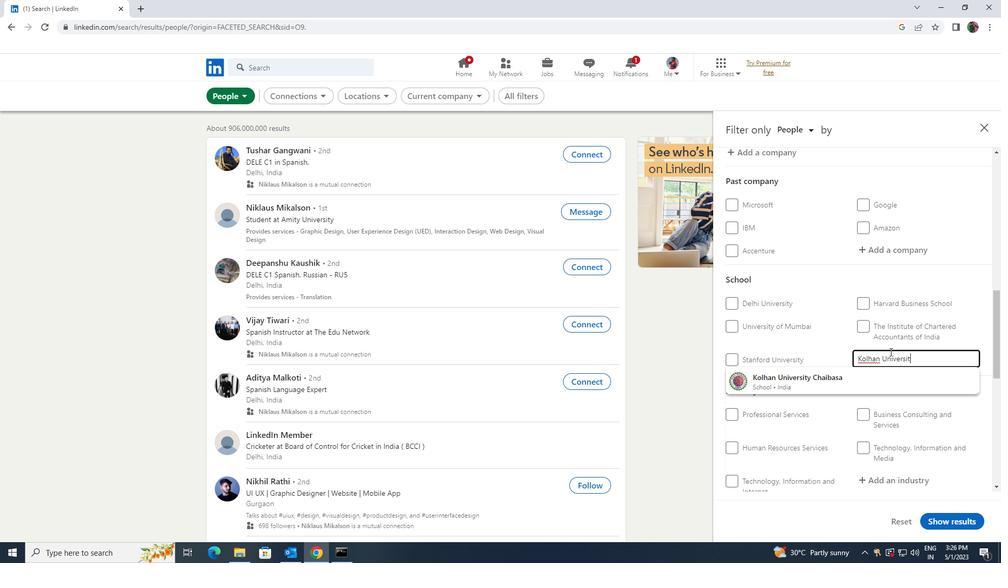
Action: Mouse moved to (891, 373)
Screenshot: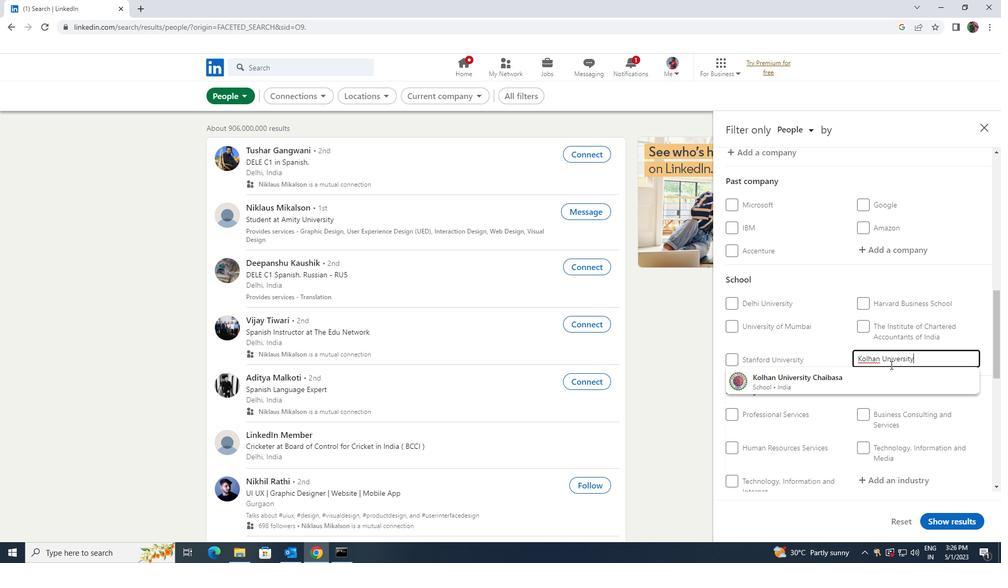 
Action: Mouse pressed left at (891, 373)
Screenshot: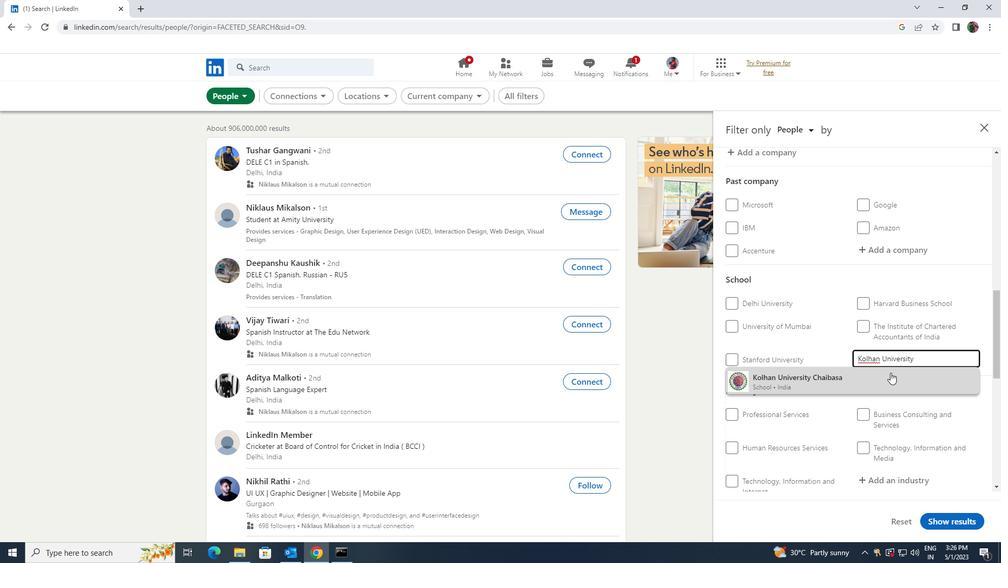 
Action: Mouse scrolled (891, 372) with delta (0, 0)
Screenshot: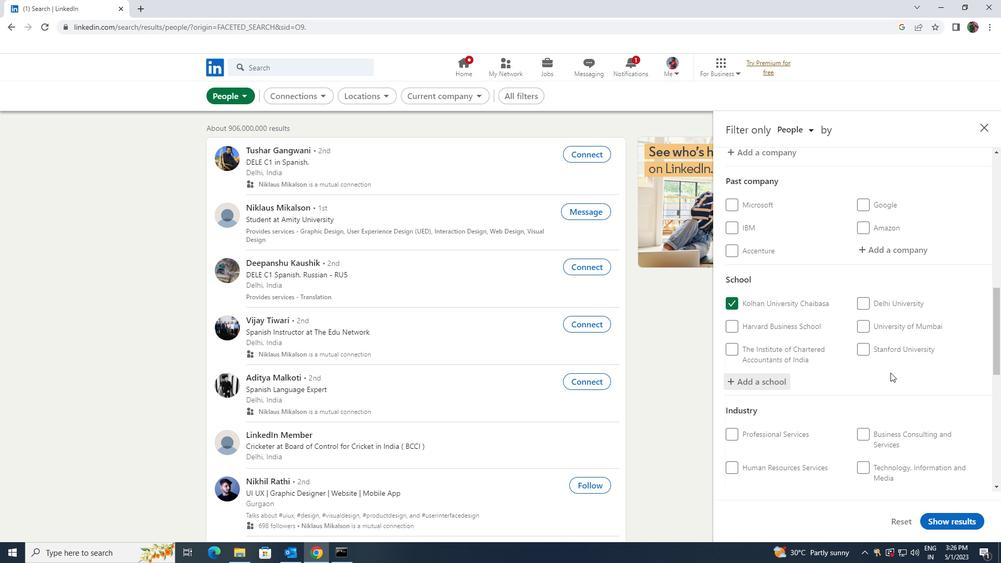
Action: Mouse scrolled (891, 372) with delta (0, 0)
Screenshot: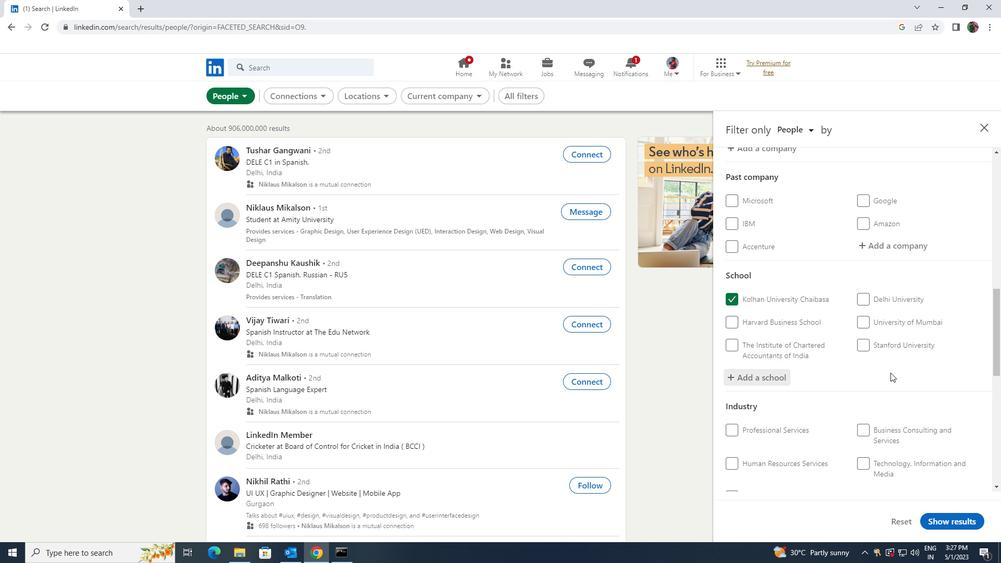 
Action: Mouse moved to (893, 393)
Screenshot: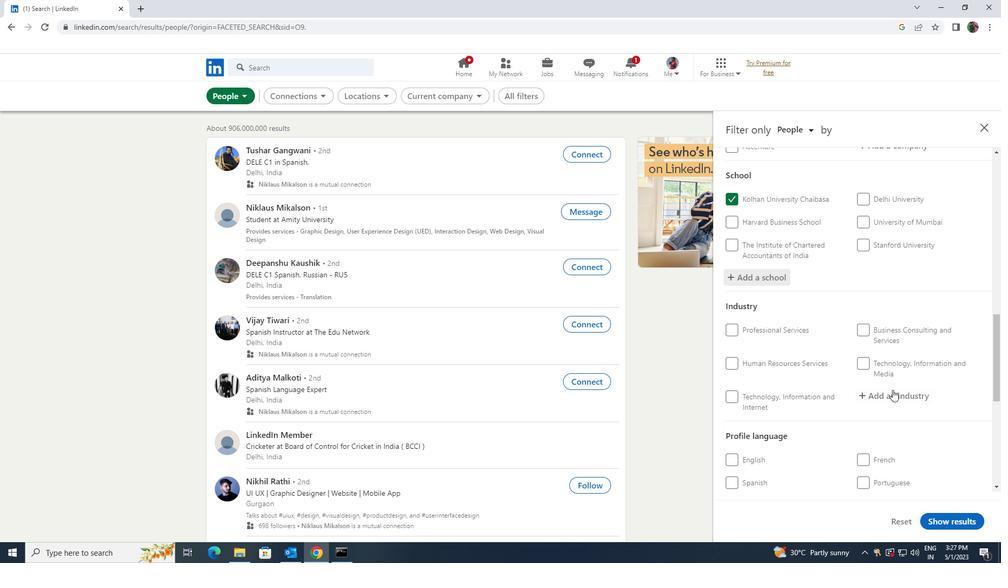 
Action: Mouse pressed left at (893, 393)
Screenshot: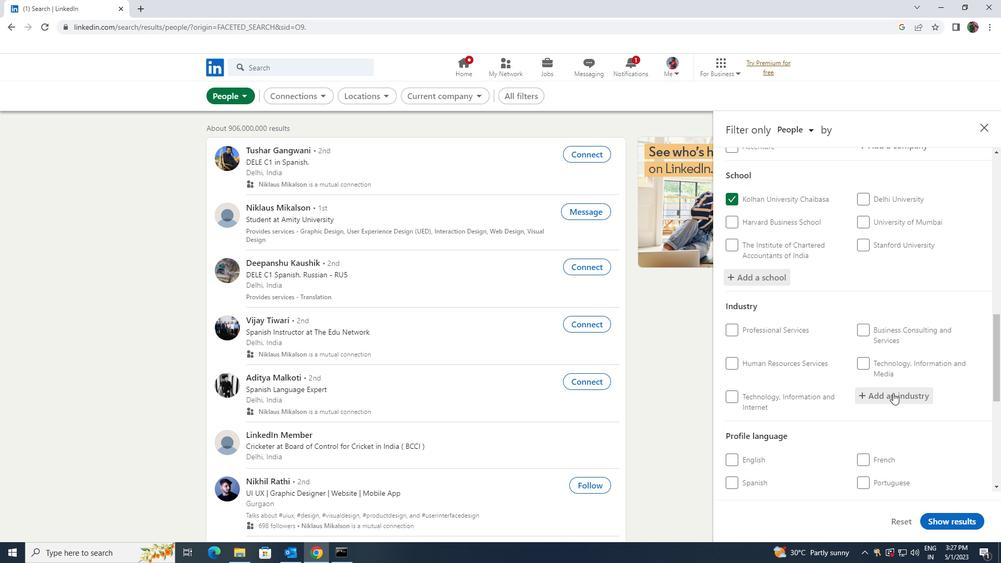 
Action: Mouse moved to (894, 393)
Screenshot: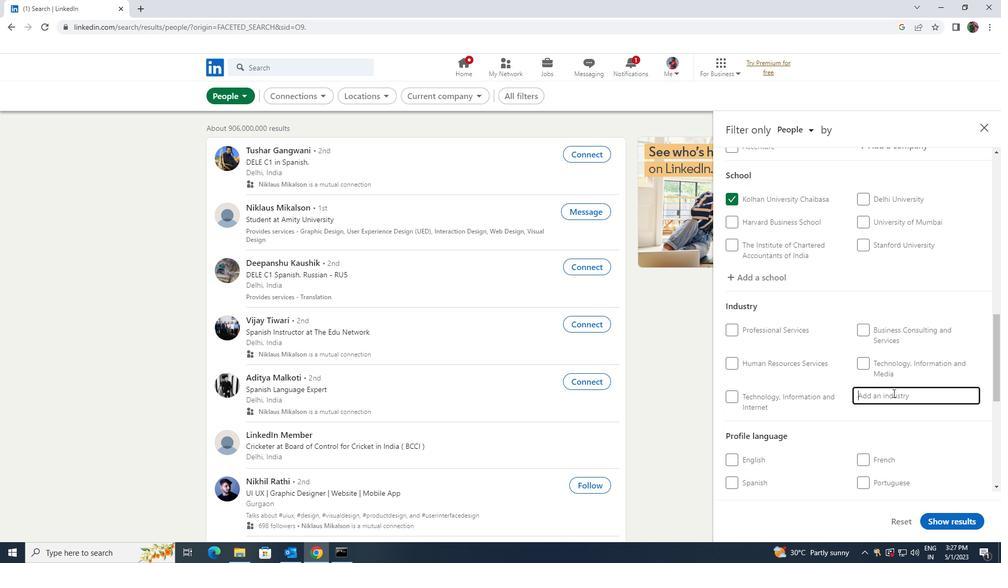 
Action: Key pressed <Key.shift><Key.shift><Key.shift><Key.shift>RECY
Screenshot: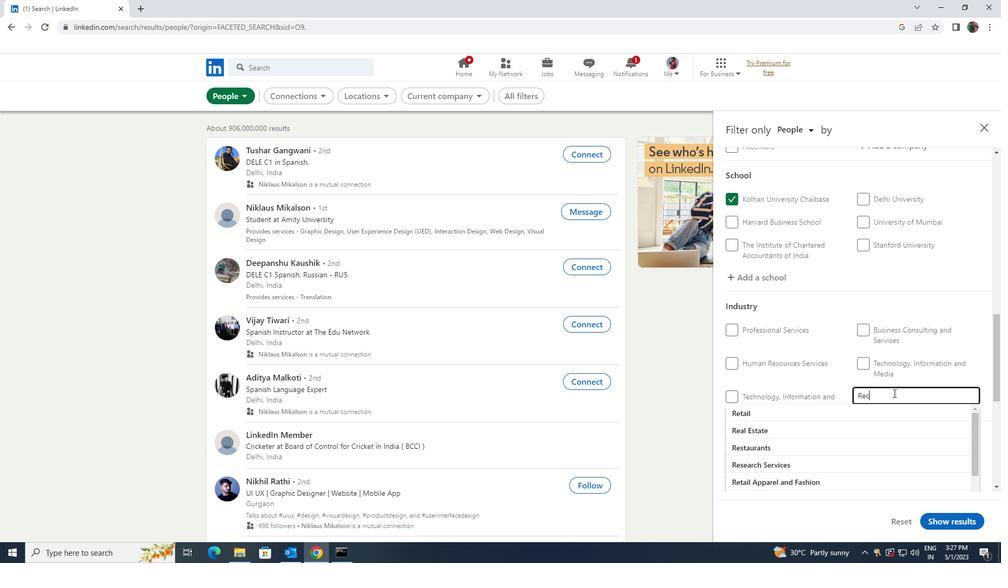 
Action: Mouse moved to (886, 422)
Screenshot: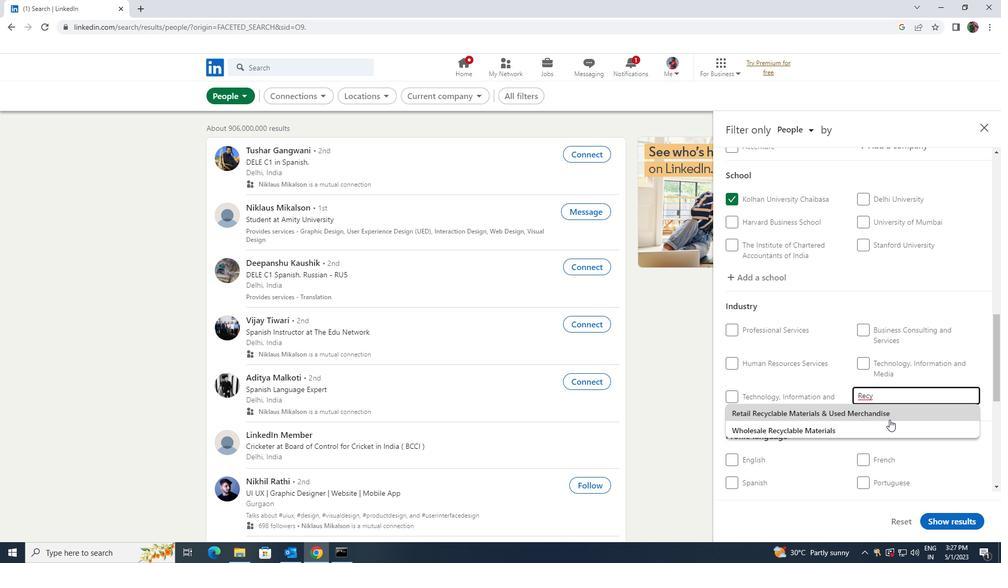 
Action: Mouse pressed left at (886, 422)
Screenshot: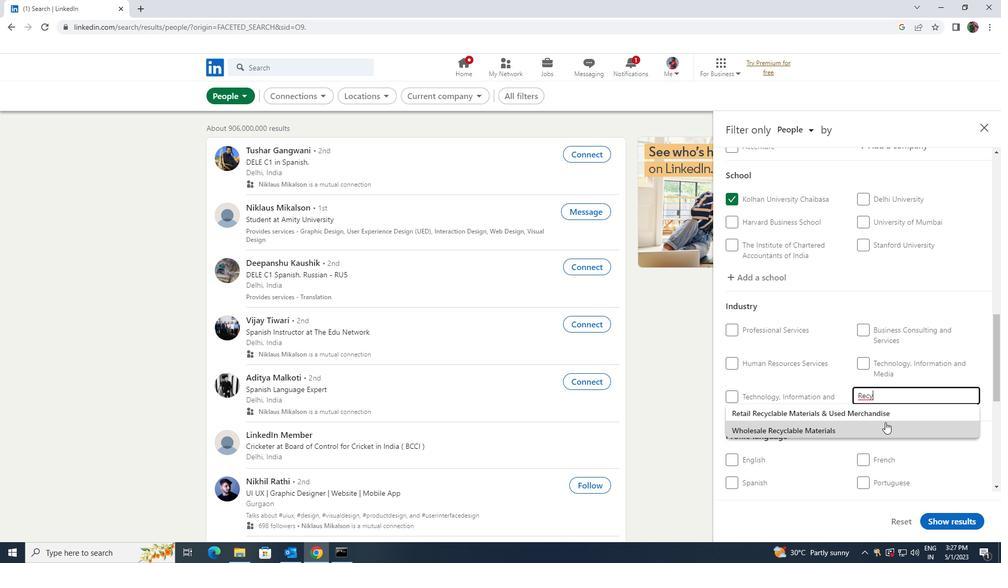 
Action: Mouse scrolled (886, 422) with delta (0, 0)
Screenshot: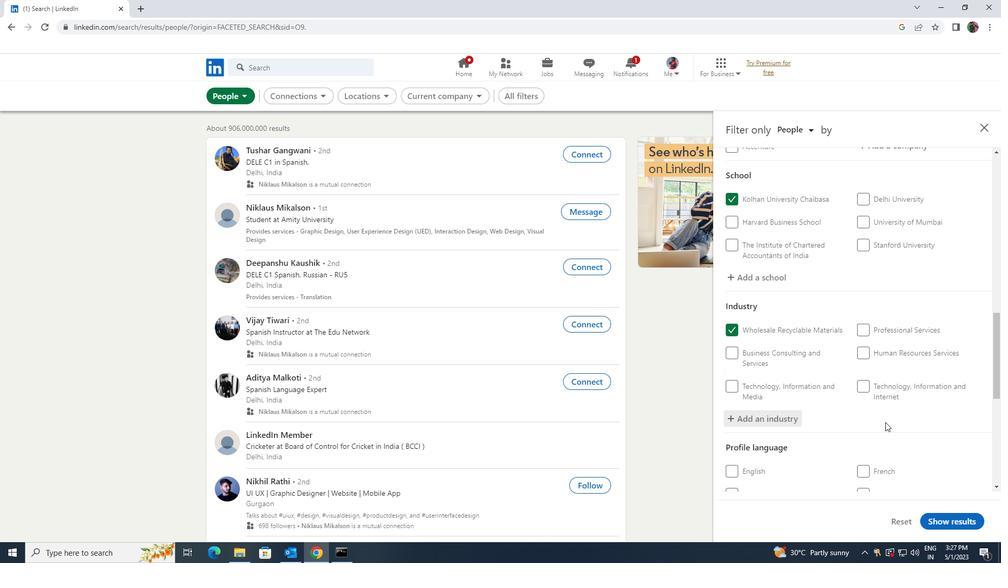 
Action: Mouse scrolled (886, 422) with delta (0, 0)
Screenshot: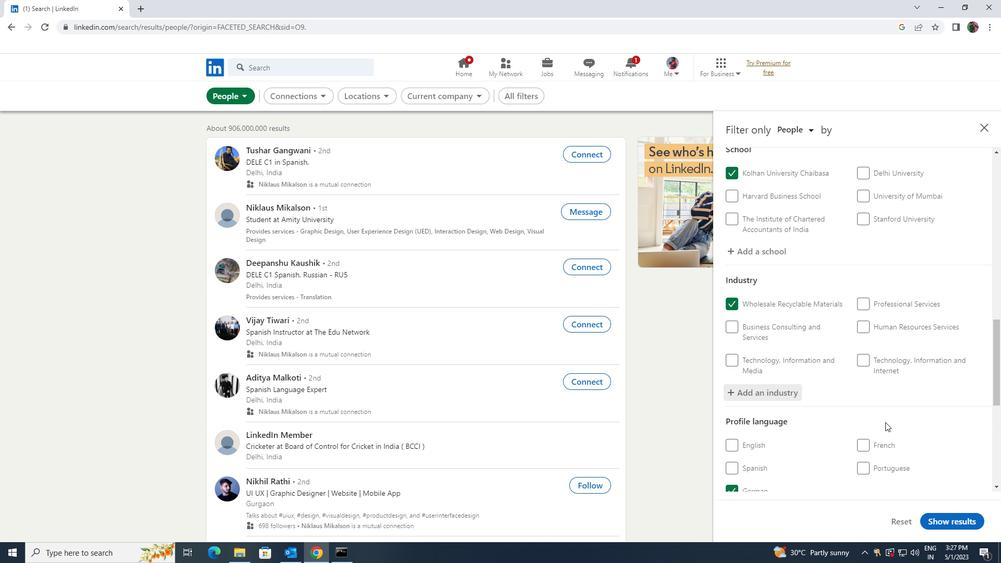 
Action: Mouse scrolled (886, 422) with delta (0, 0)
Screenshot: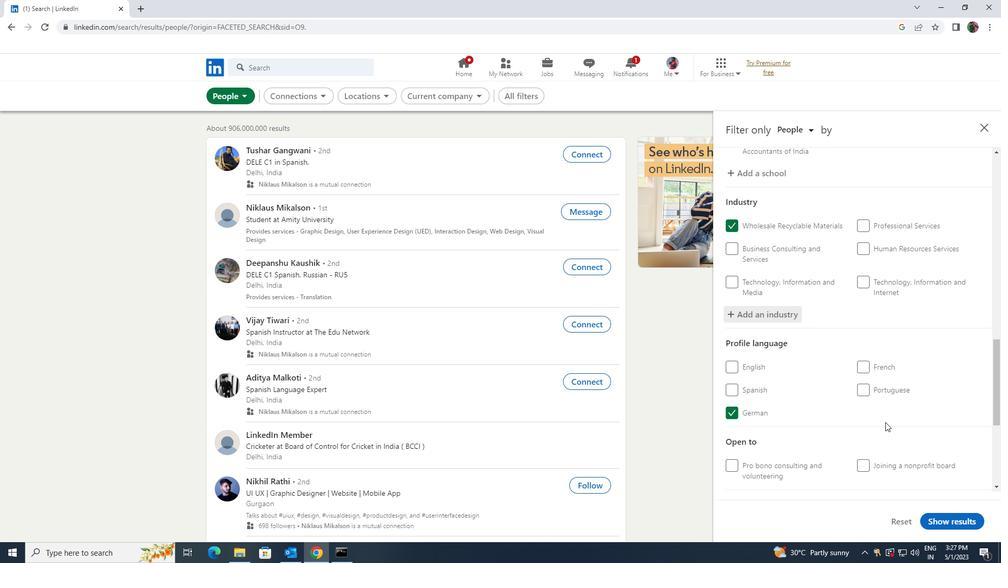 
Action: Mouse scrolled (886, 422) with delta (0, 0)
Screenshot: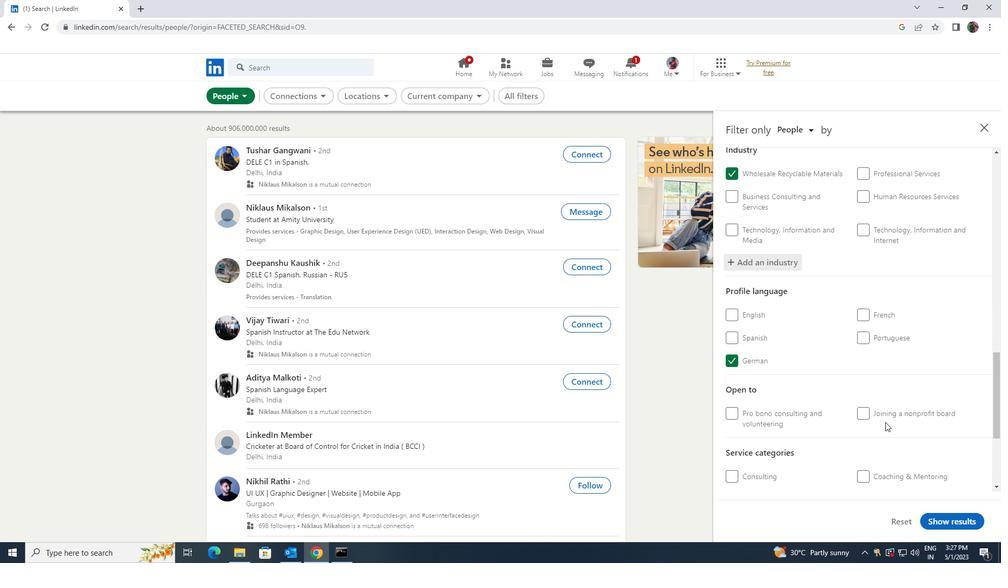 
Action: Mouse scrolled (886, 422) with delta (0, 0)
Screenshot: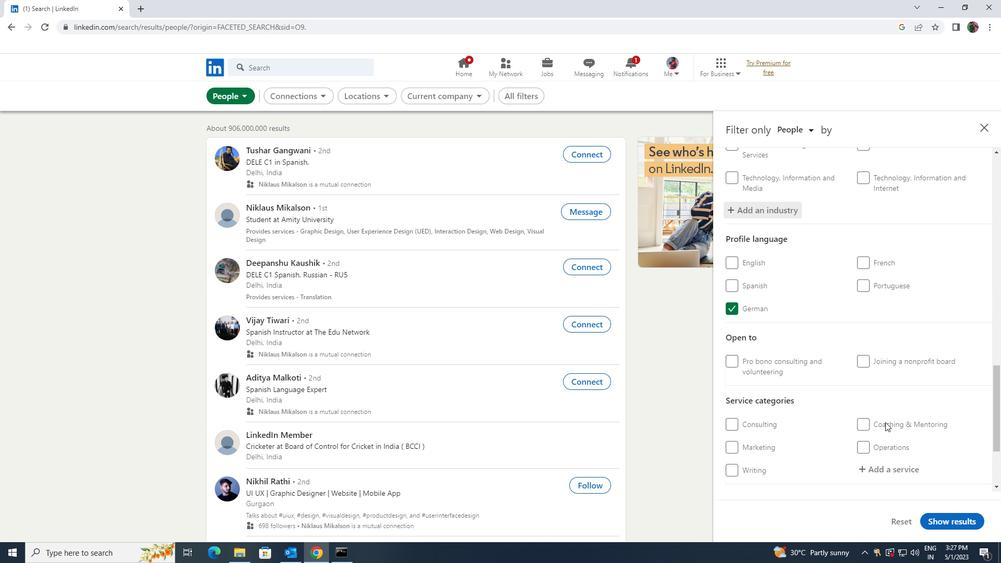 
Action: Mouse scrolled (886, 422) with delta (0, 0)
Screenshot: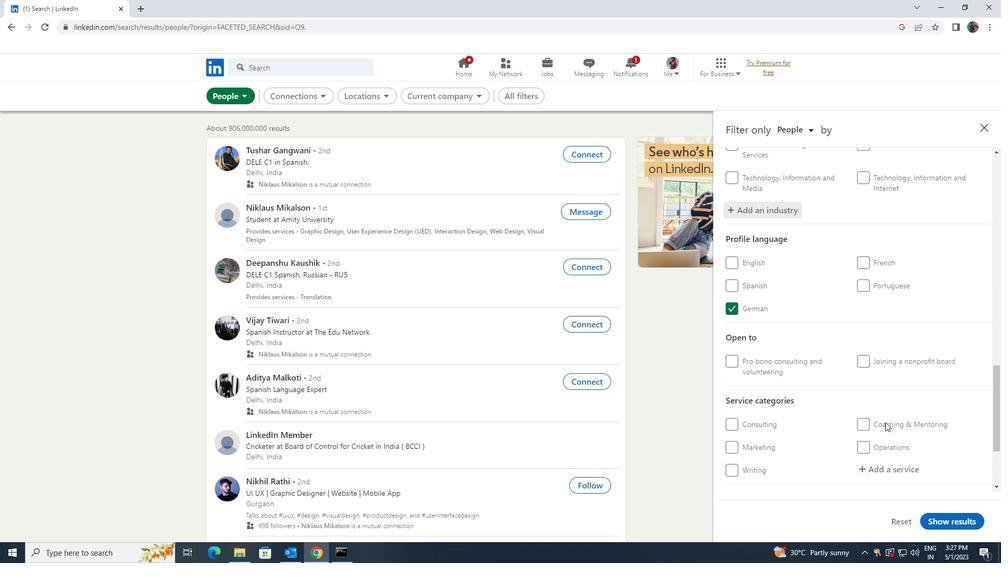 
Action: Mouse moved to (878, 371)
Screenshot: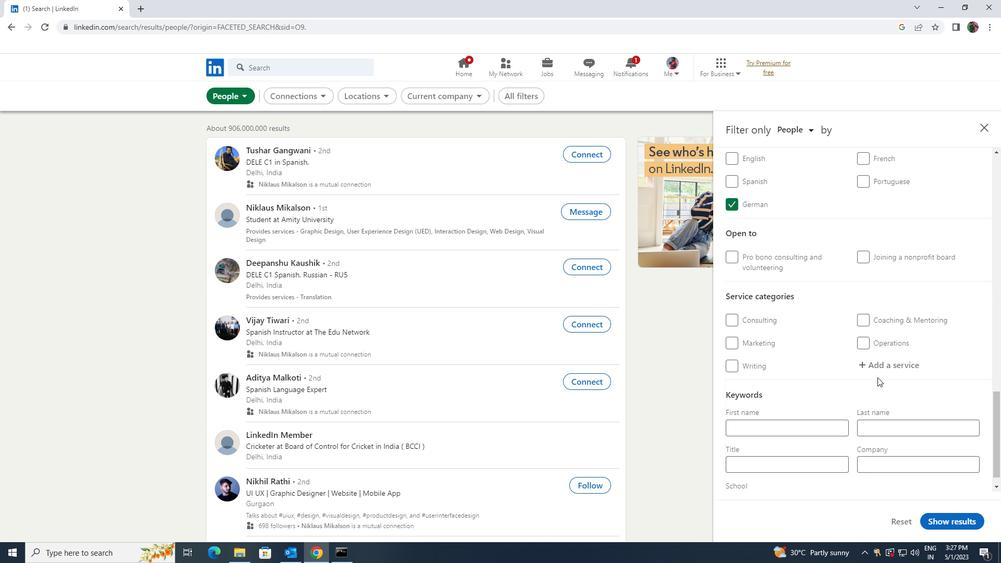 
Action: Mouse pressed left at (878, 371)
Screenshot: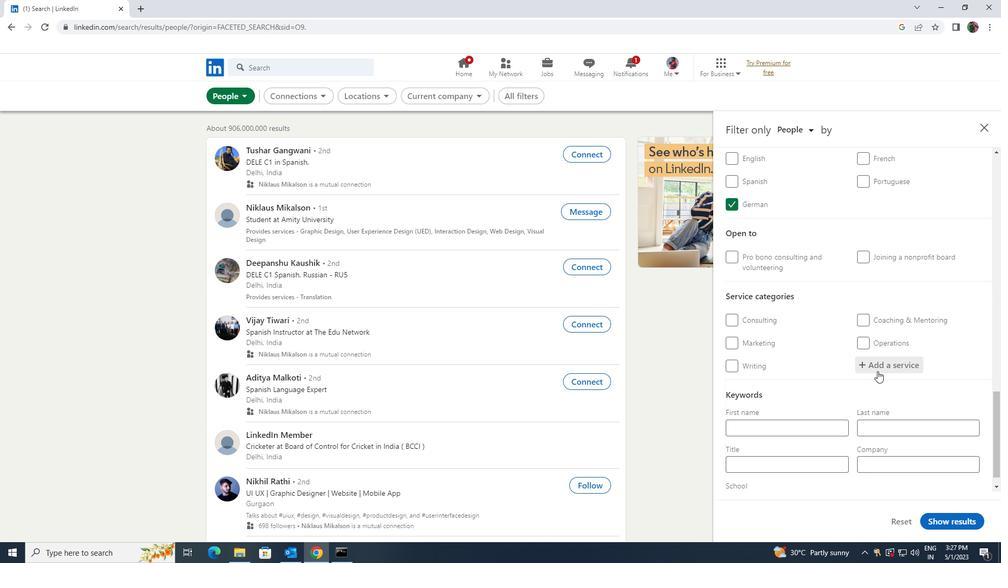 
Action: Key pressed <Key.shift>BUSINESS<Key.space><Key.shift>ANA
Screenshot: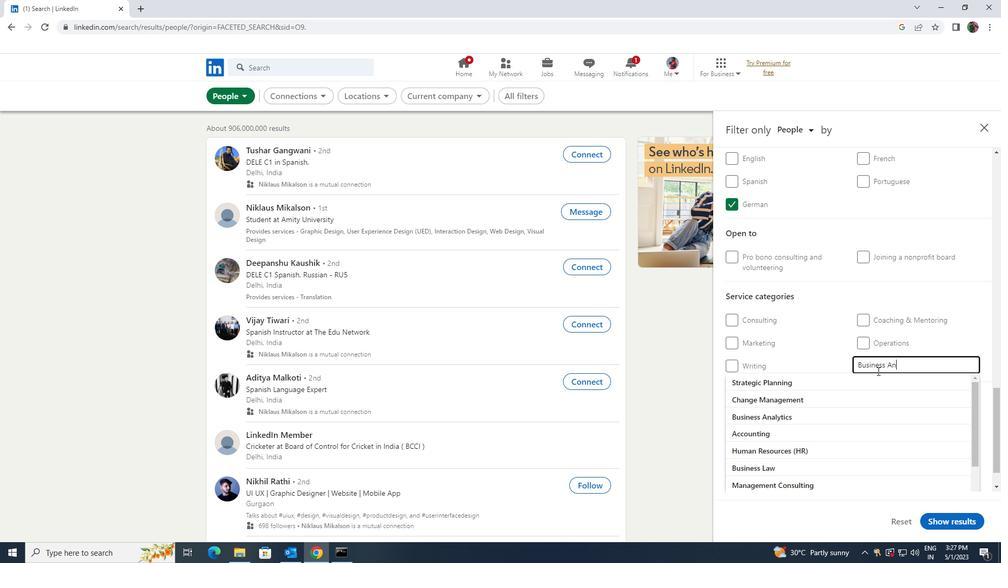 
Action: Mouse moved to (873, 377)
Screenshot: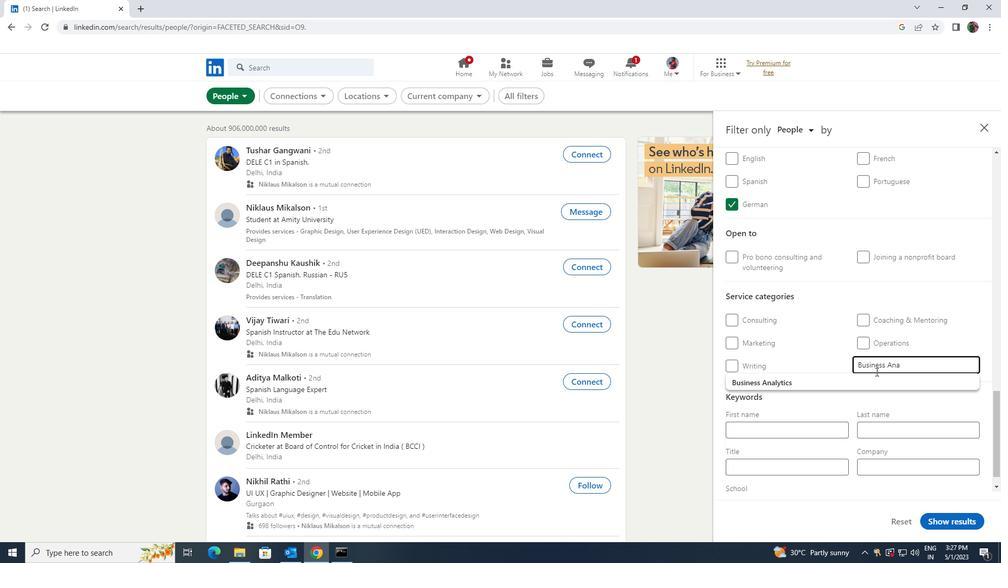 
Action: Mouse pressed left at (873, 377)
Screenshot: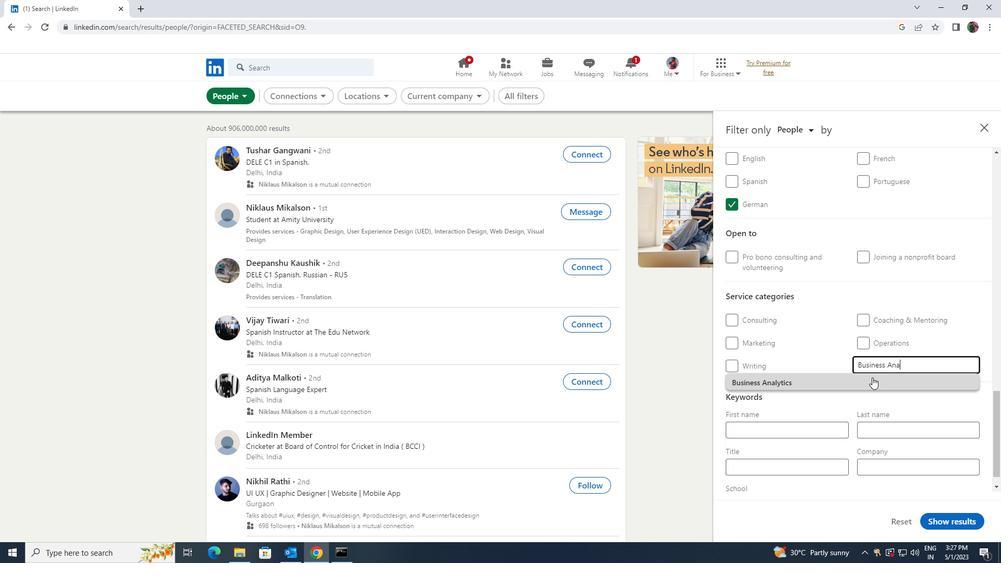 
Action: Mouse moved to (873, 375)
Screenshot: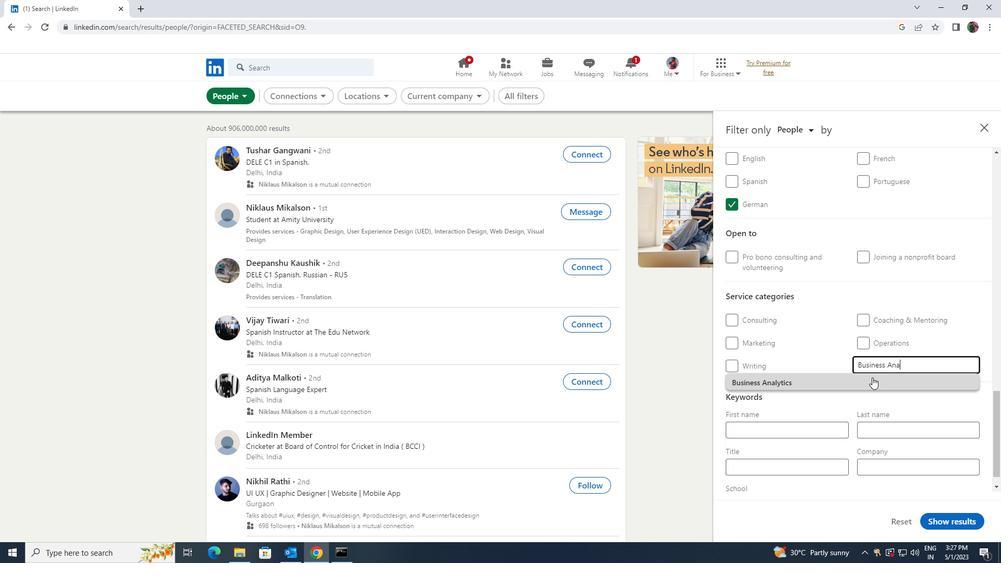 
Action: Mouse scrolled (873, 375) with delta (0, 0)
Screenshot: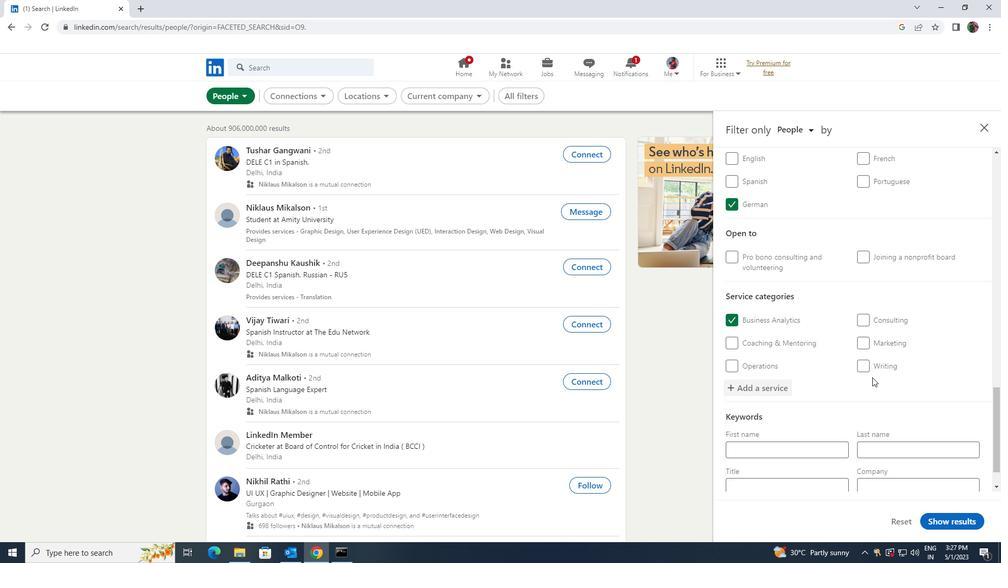 
Action: Mouse scrolled (873, 375) with delta (0, 0)
Screenshot: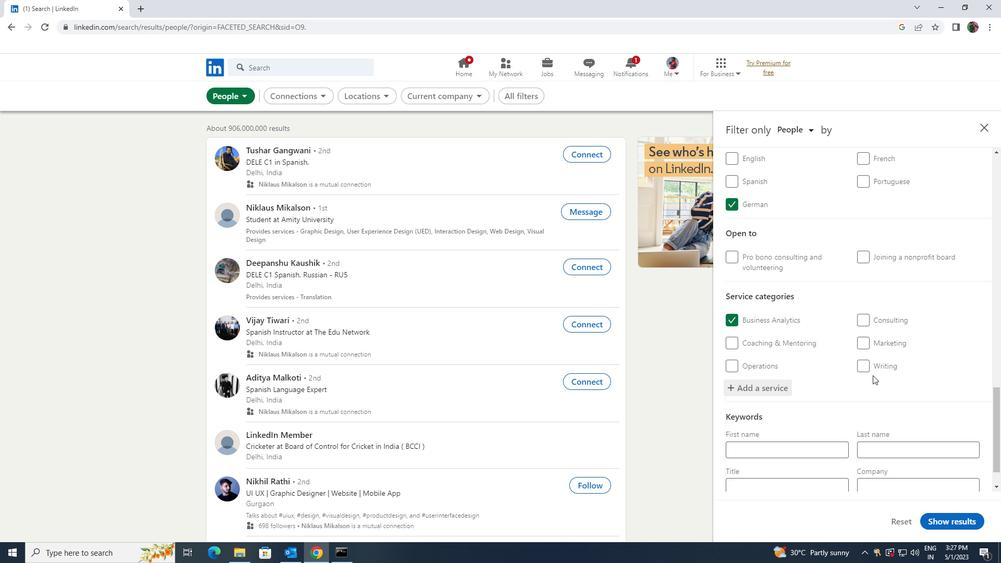 
Action: Mouse moved to (841, 440)
Screenshot: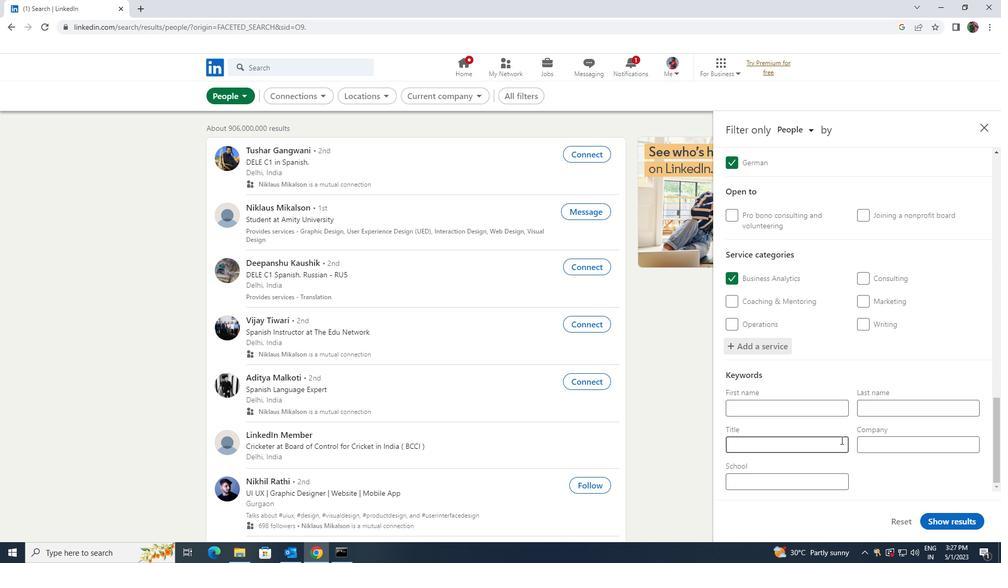 
Action: Mouse pressed left at (841, 440)
Screenshot: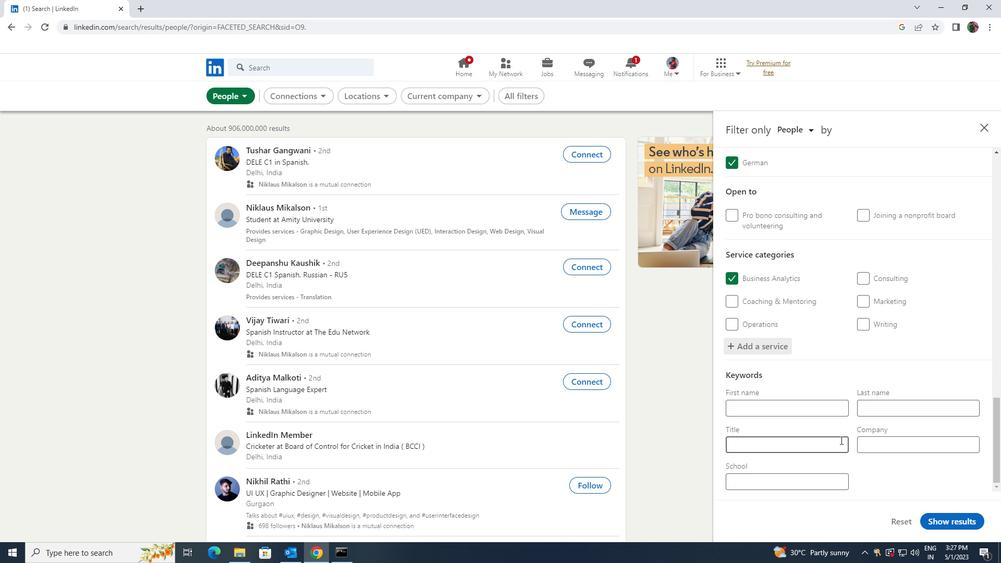
Action: Key pressed <Key.shift><Key.shift><Key.shift><Key.shift><Key.shift><Key.shift><Key.shift><Key.shift><Key.shift><Key.shift><Key.shift><Key.shift><Key.shift><Key.shift><Key.shift><Key.shift><Key.shift><Key.shift><Key.shift><Key.shift>CAREGIVER
Screenshot: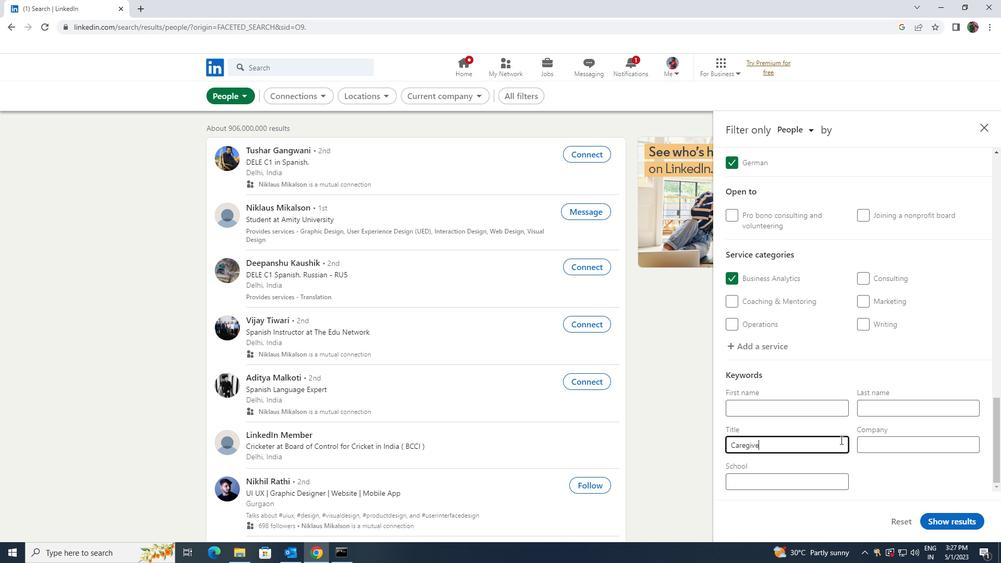 
Action: Mouse moved to (953, 519)
Screenshot: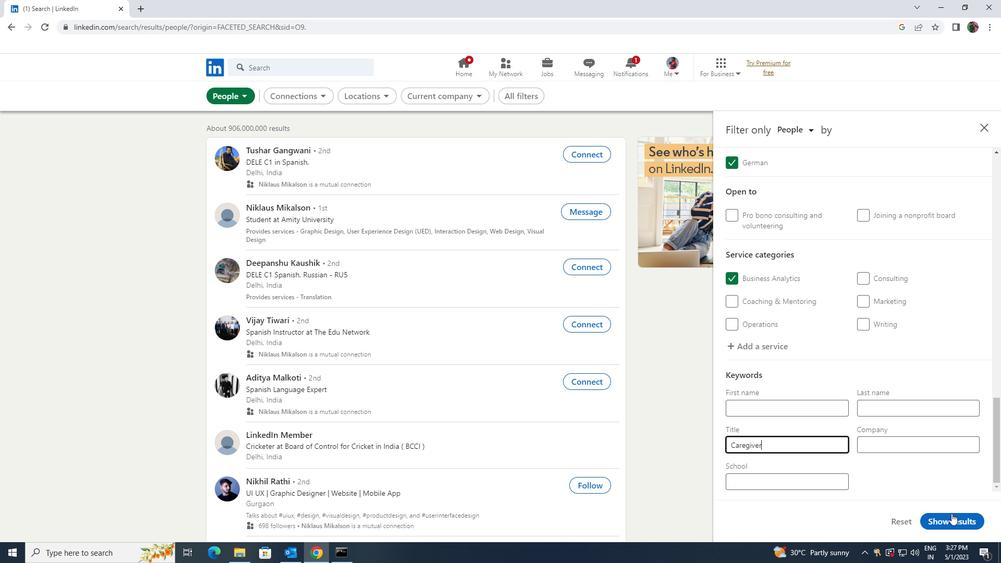 
Action: Mouse pressed left at (953, 519)
Screenshot: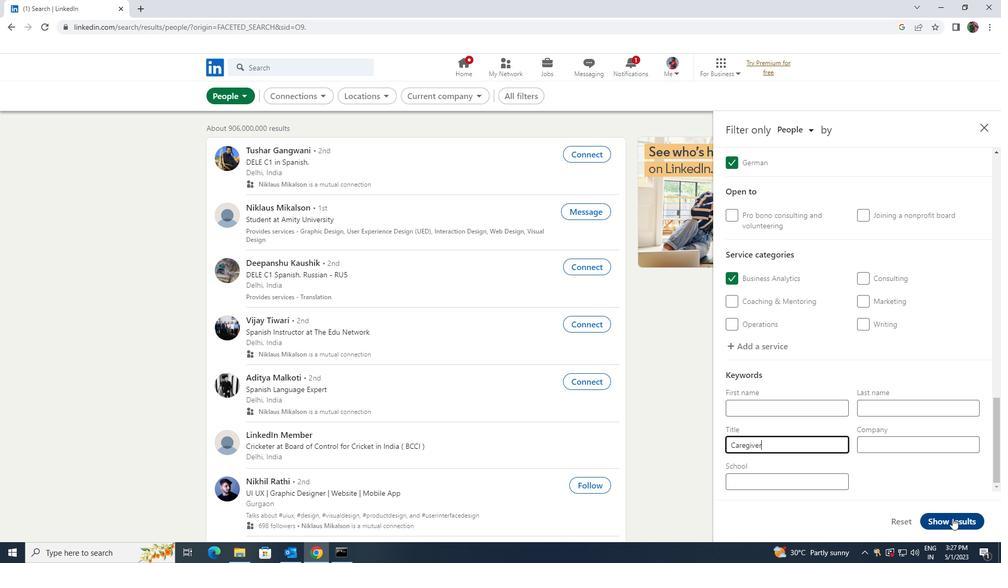 
Action: Mouse moved to (953, 519)
Screenshot: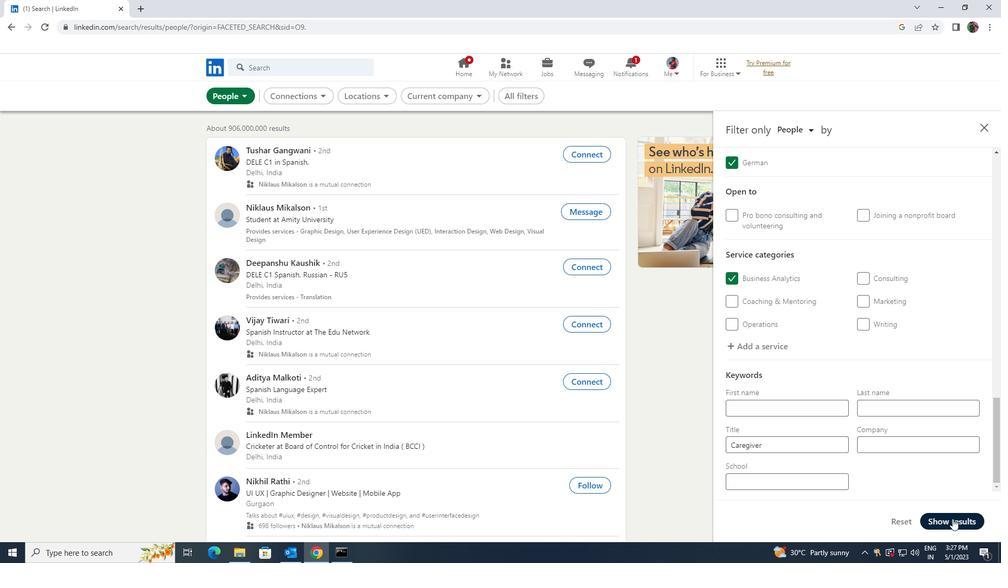 
